 Task: Find a hotel in Aïn El Hadjel, Algeria for 6 guests from 6th to 15th September with a price range of ₹8000 to ₹12000, 6 bedrooms, 6 beds, 6 bathrooms, Wifi, Free parking, TV, and Self check-in.
Action: Mouse moved to (335, 150)
Screenshot: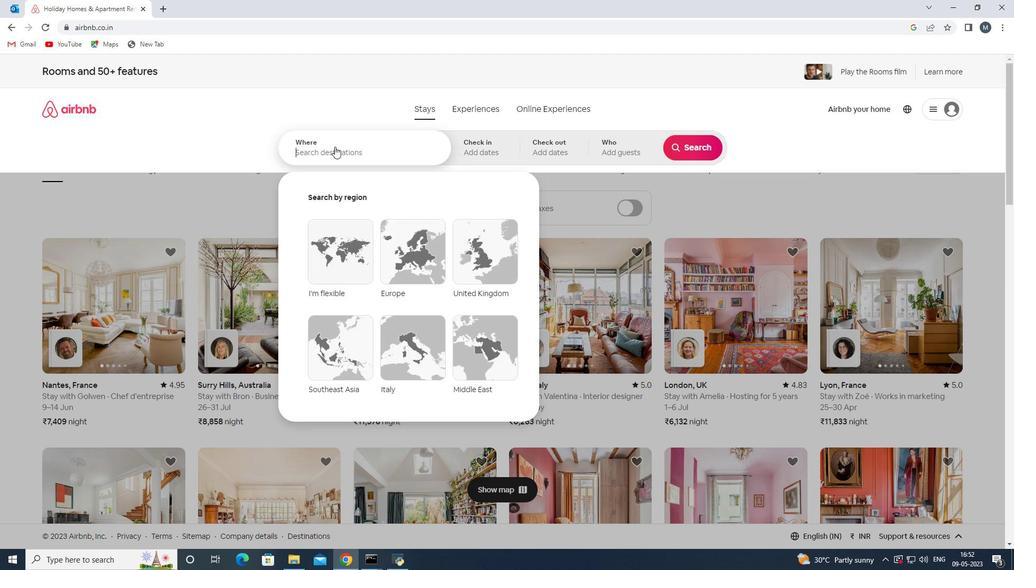 
Action: Mouse pressed left at (335, 150)
Screenshot: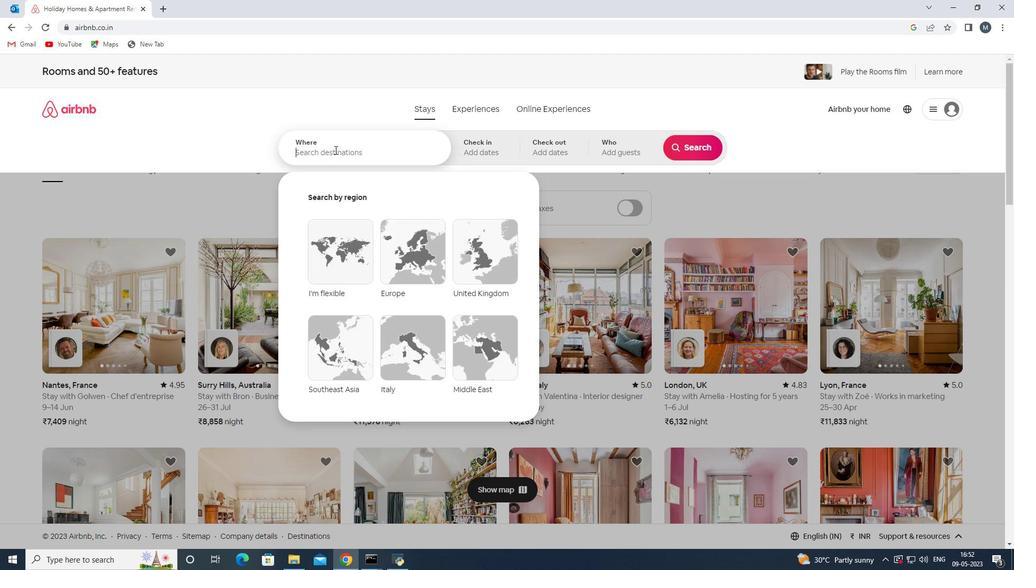 
Action: Mouse moved to (335, 149)
Screenshot: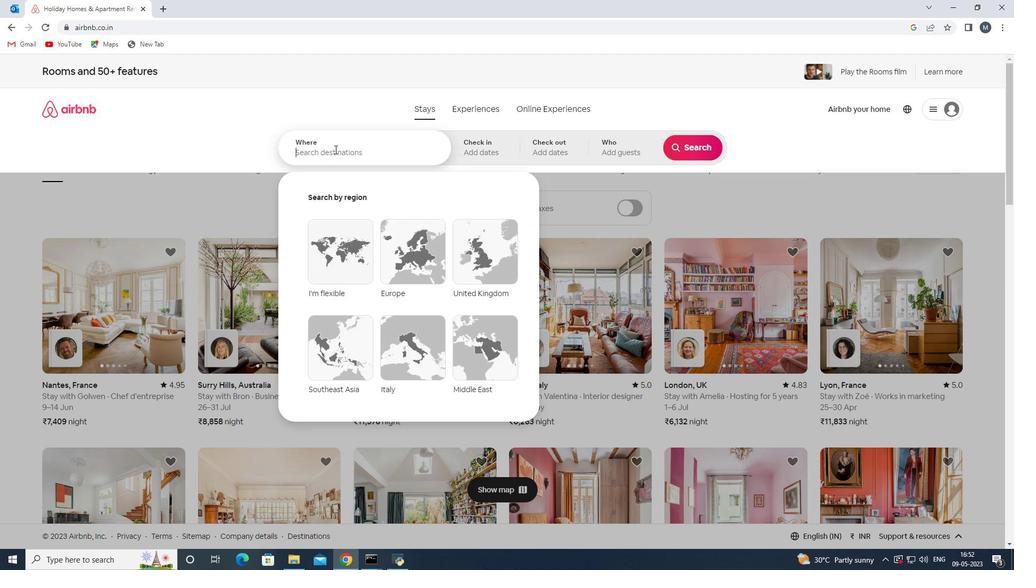 
Action: Key pressed <Key.shift>Ain<Key.space>el<Key.space><Key.shift><Key.shift><Key.shift><Key.shift><Key.shift><Key.shift>Hadjel,<Key.shift><Key.shift><Key.shift><Key.shift><Key.shift><Key.shift><Key.shift><Key.shift>Ak<Key.backspace>lgeria
Screenshot: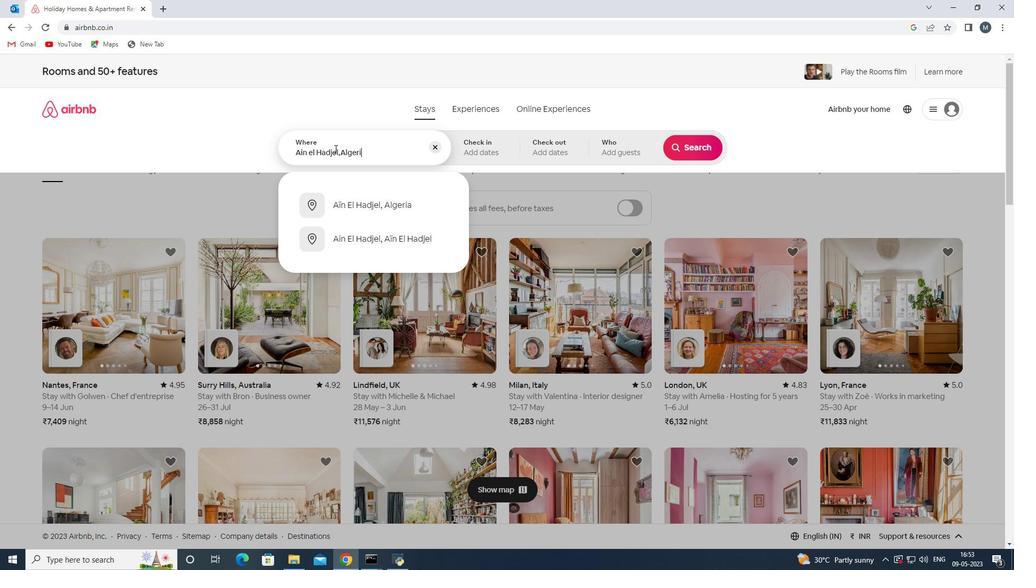 
Action: Mouse moved to (418, 208)
Screenshot: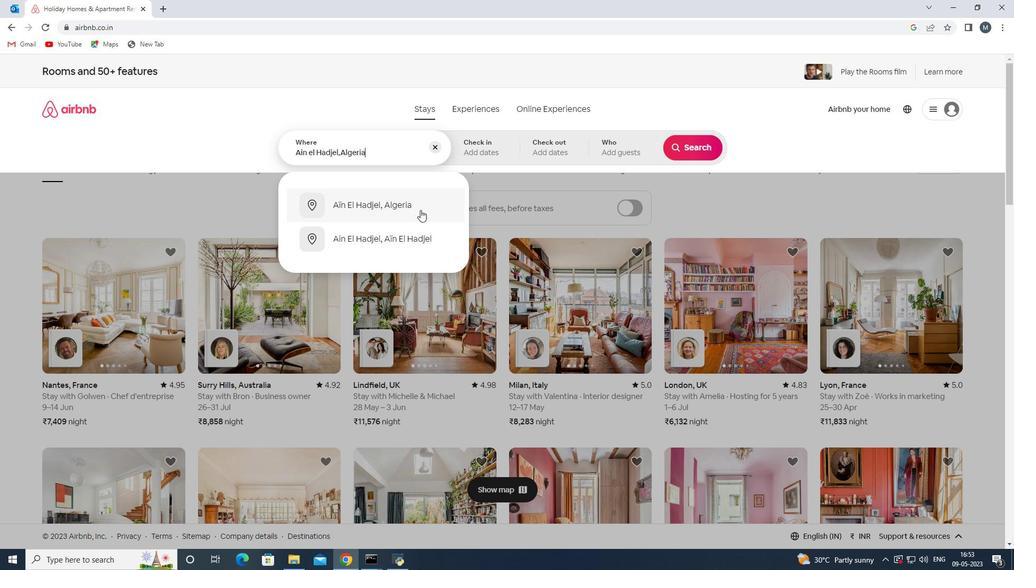 
Action: Mouse pressed left at (418, 208)
Screenshot: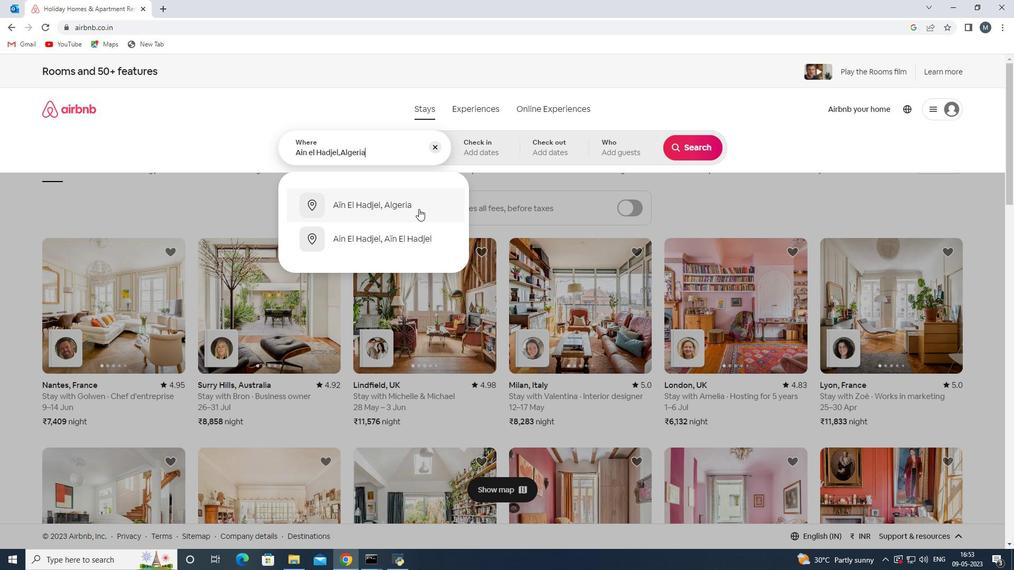 
Action: Mouse moved to (686, 233)
Screenshot: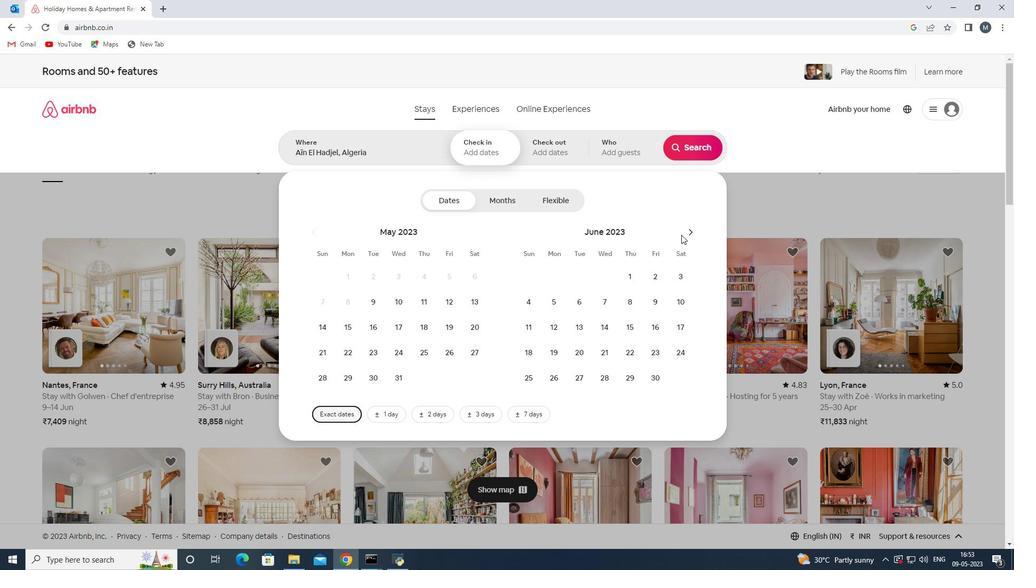 
Action: Mouse pressed left at (686, 233)
Screenshot: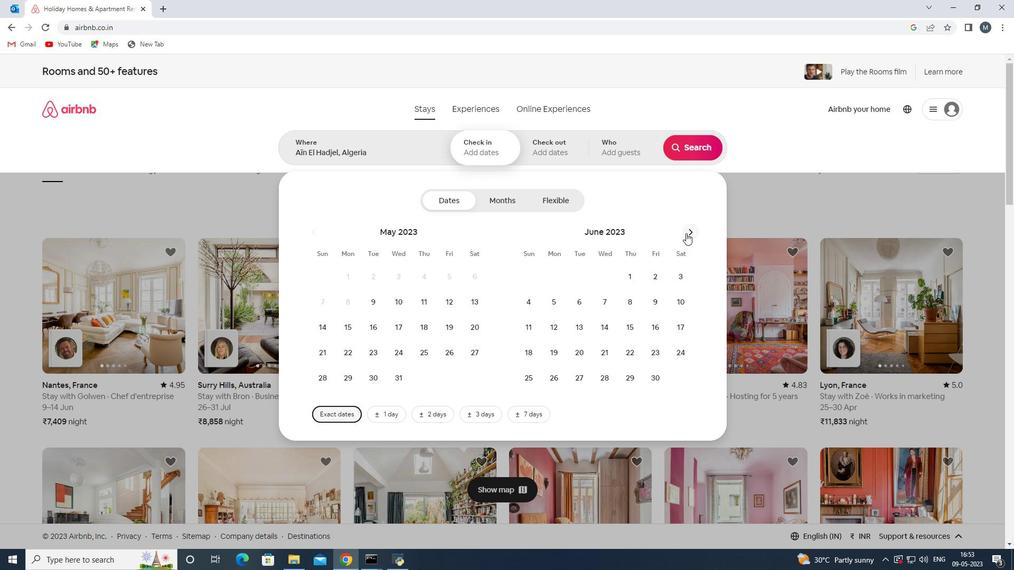
Action: Mouse pressed left at (686, 233)
Screenshot: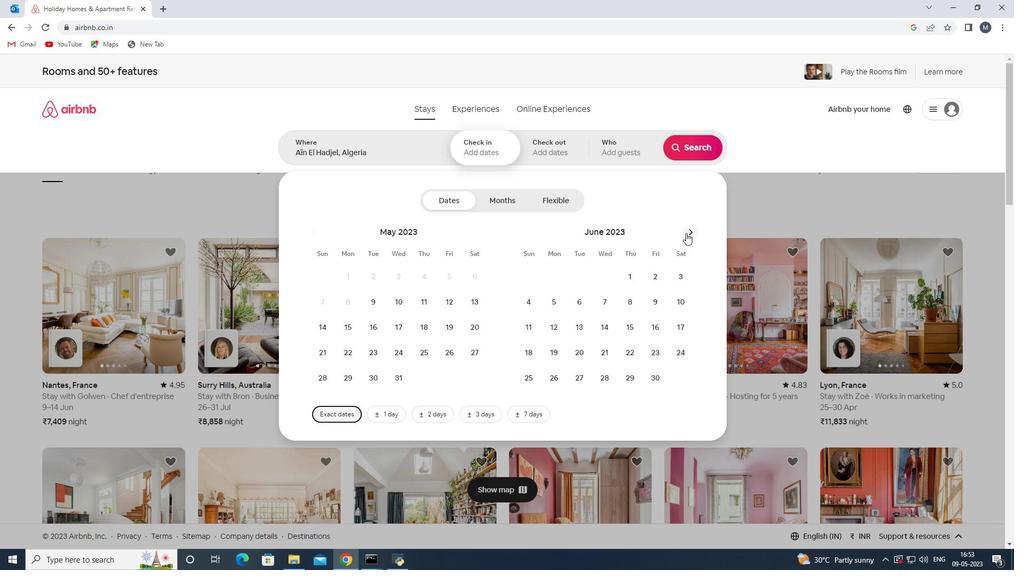 
Action: Mouse moved to (686, 234)
Screenshot: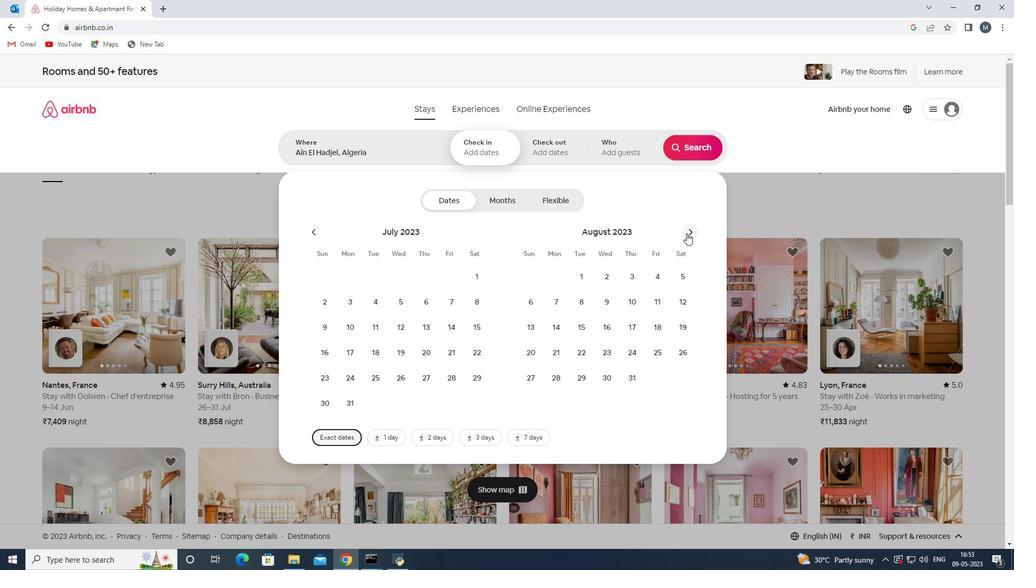 
Action: Mouse pressed left at (686, 234)
Screenshot: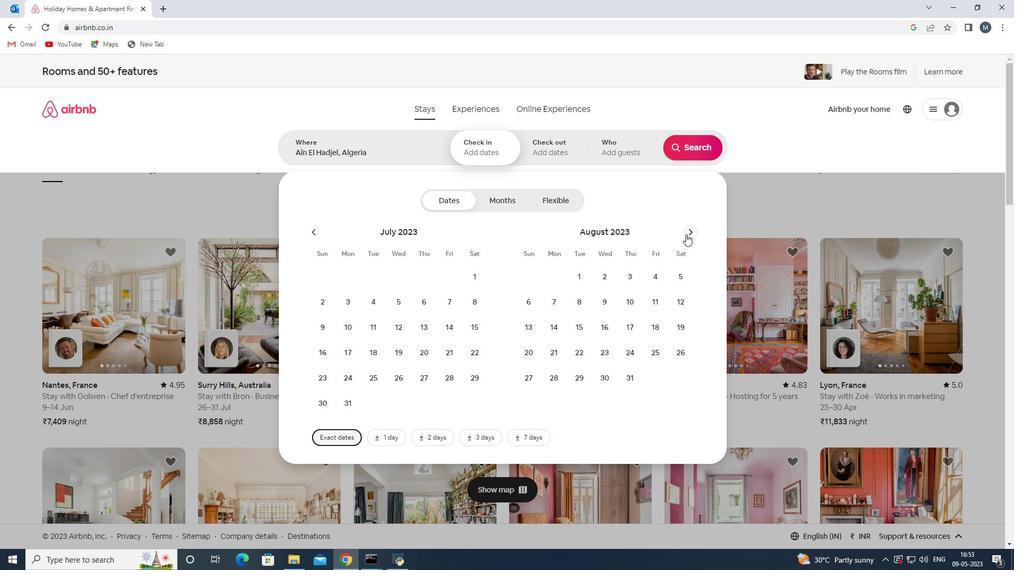 
Action: Mouse moved to (603, 305)
Screenshot: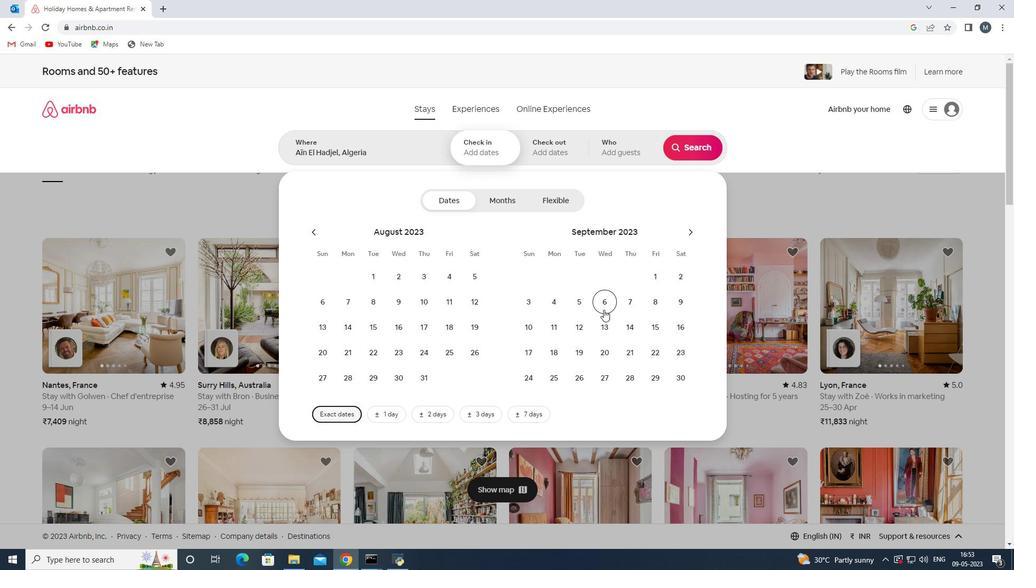 
Action: Mouse pressed left at (603, 305)
Screenshot: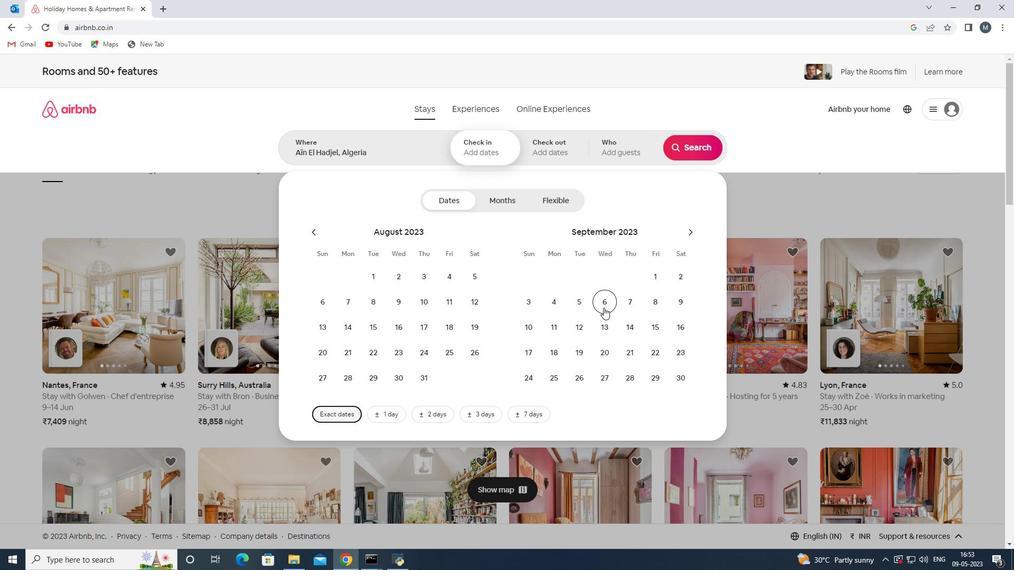 
Action: Mouse moved to (650, 332)
Screenshot: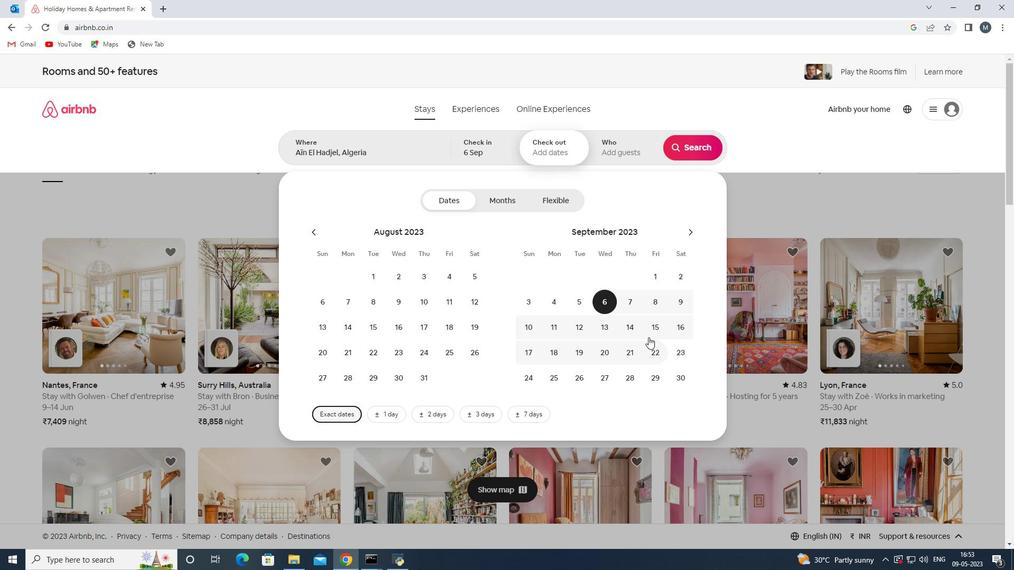 
Action: Mouse pressed left at (650, 332)
Screenshot: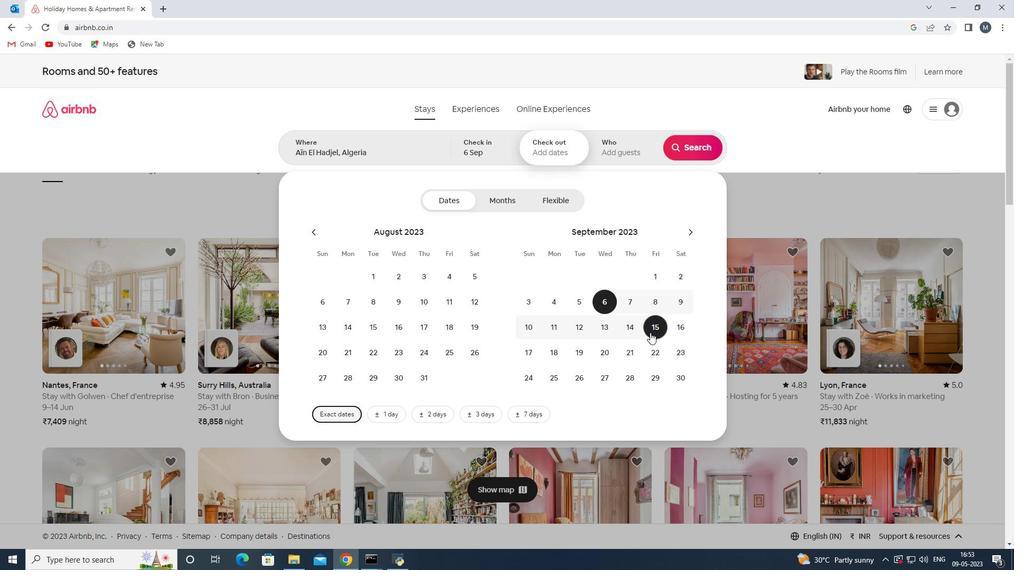 
Action: Mouse moved to (621, 153)
Screenshot: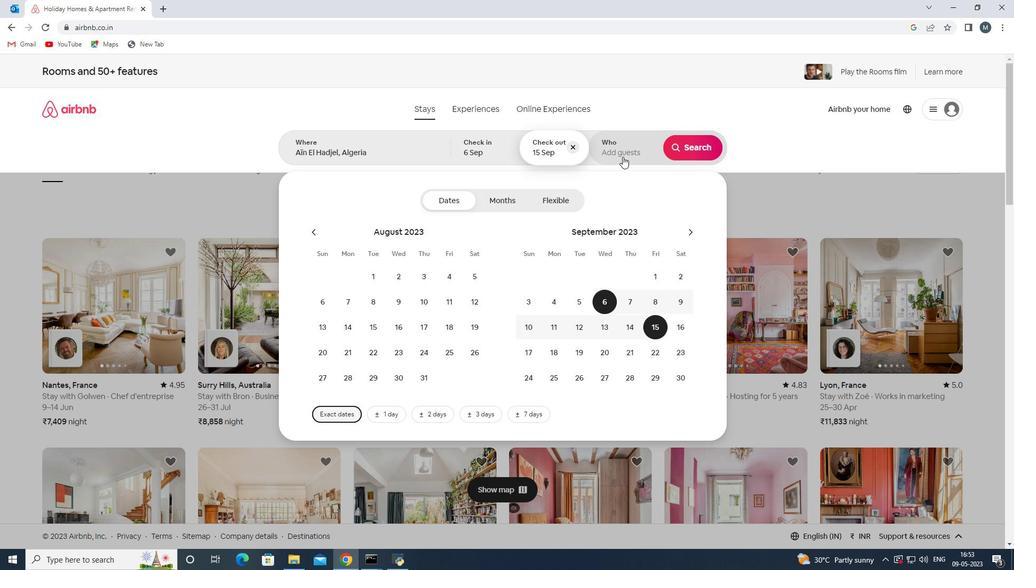 
Action: Mouse pressed left at (621, 153)
Screenshot: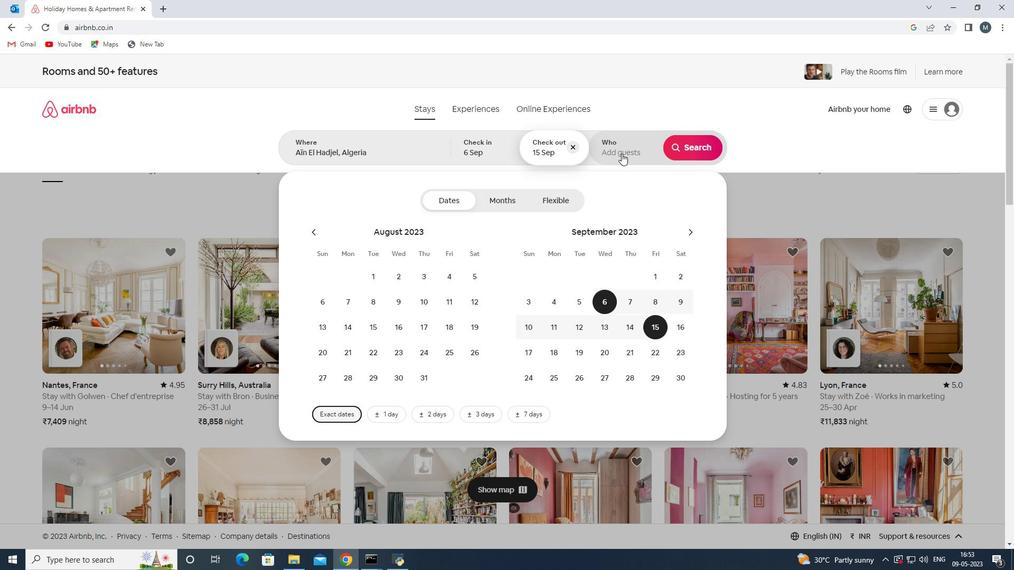 
Action: Mouse moved to (693, 206)
Screenshot: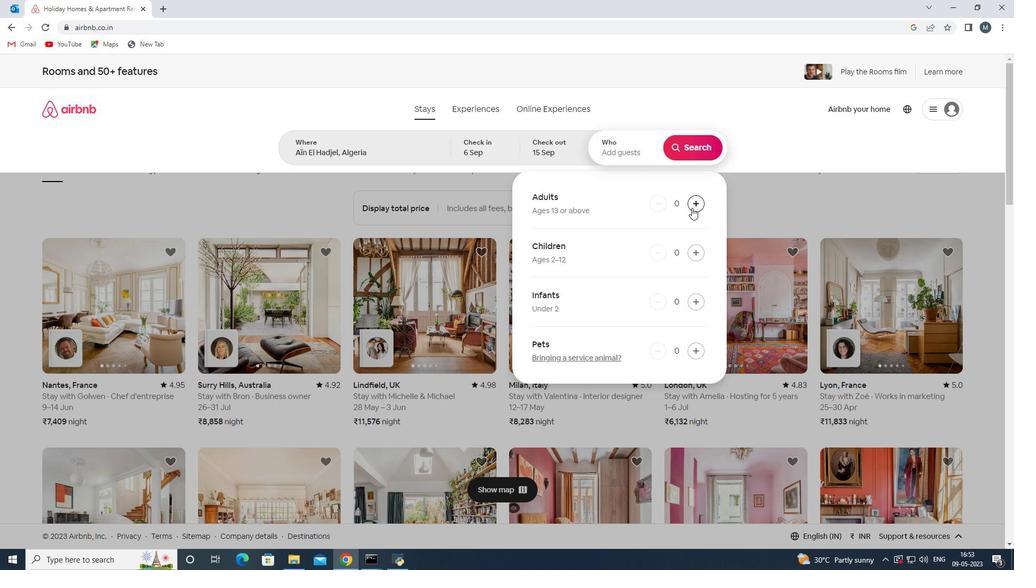 
Action: Mouse pressed left at (693, 206)
Screenshot: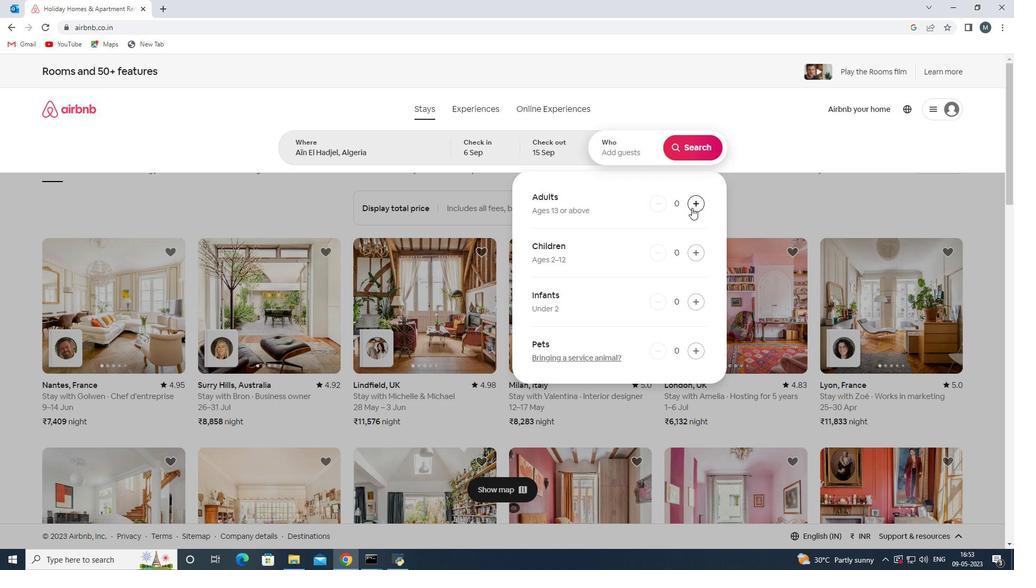 
Action: Mouse pressed left at (693, 206)
Screenshot: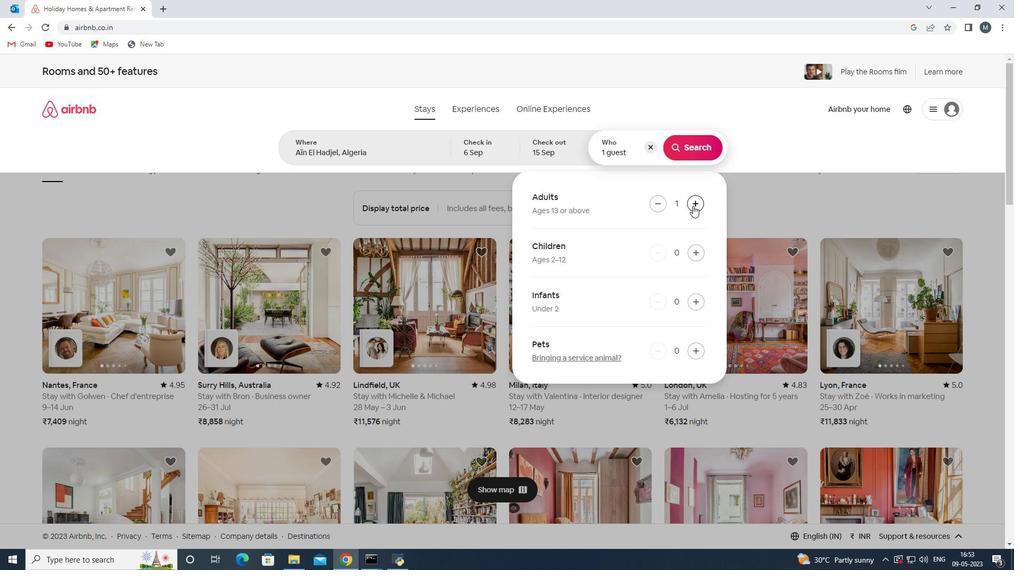 
Action: Mouse pressed left at (693, 206)
Screenshot: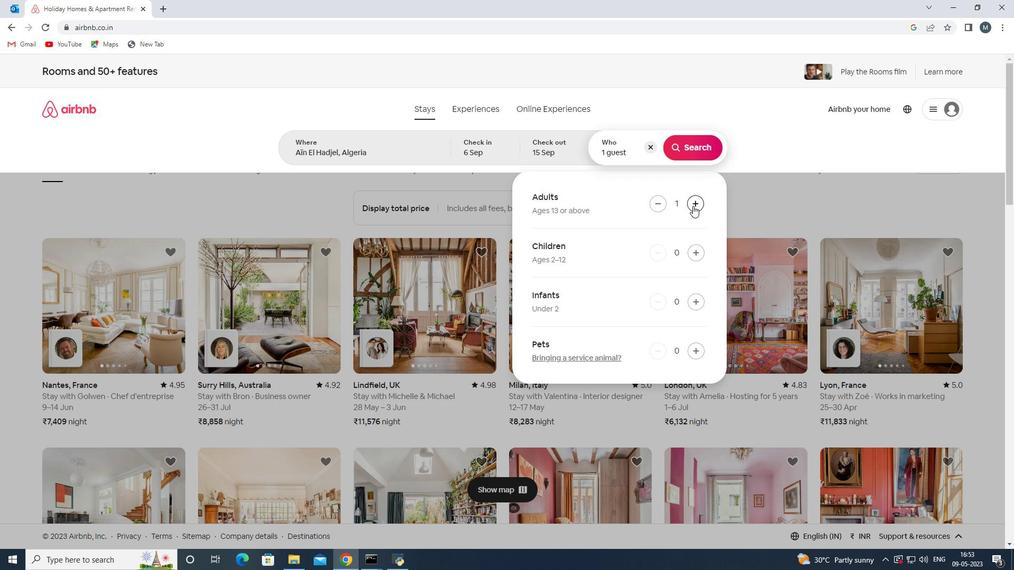 
Action: Mouse pressed left at (693, 206)
Screenshot: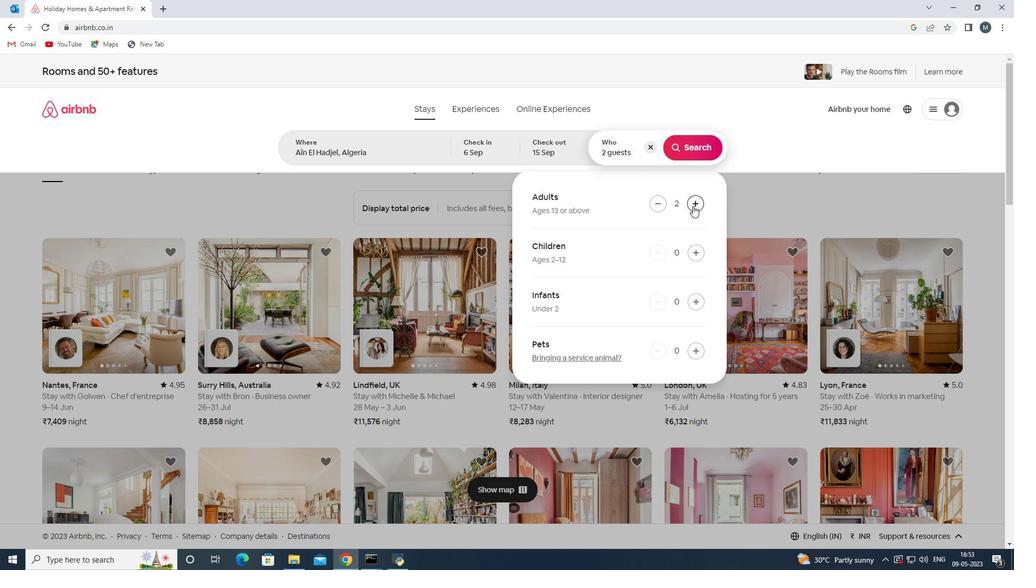 
Action: Mouse pressed left at (693, 206)
Screenshot: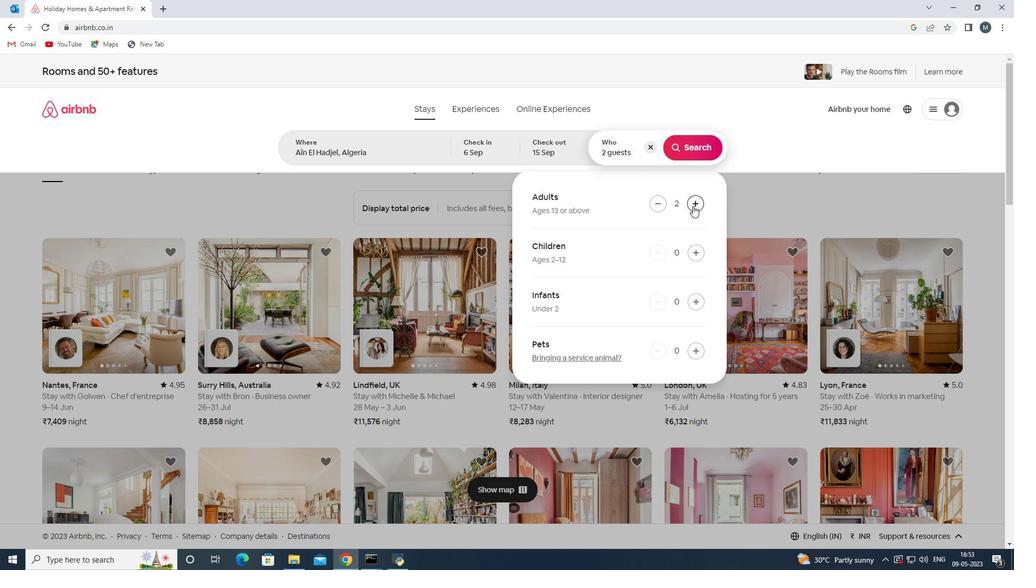 
Action: Mouse moved to (693, 206)
Screenshot: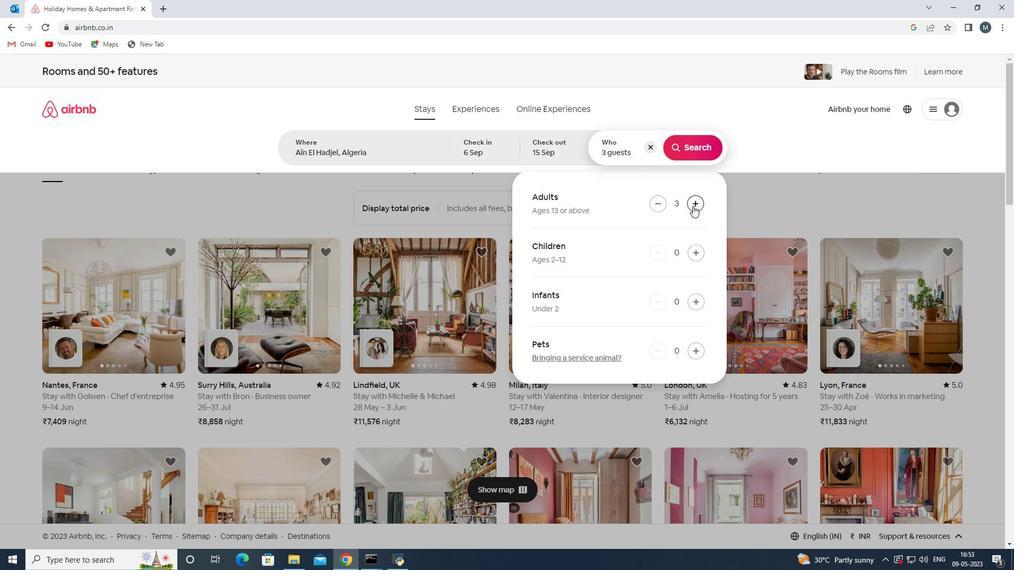 
Action: Mouse pressed left at (693, 206)
Screenshot: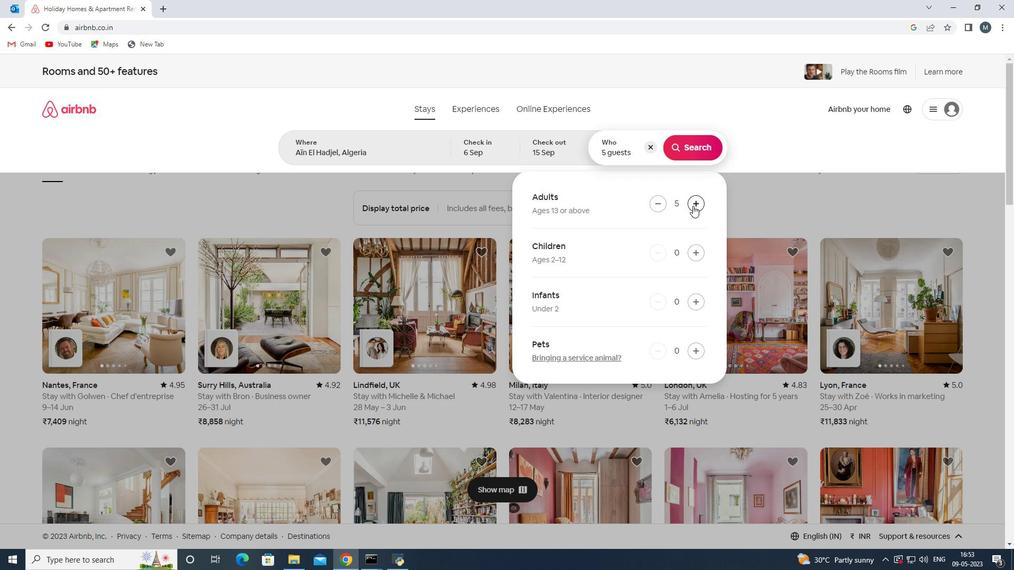 
Action: Mouse moved to (692, 150)
Screenshot: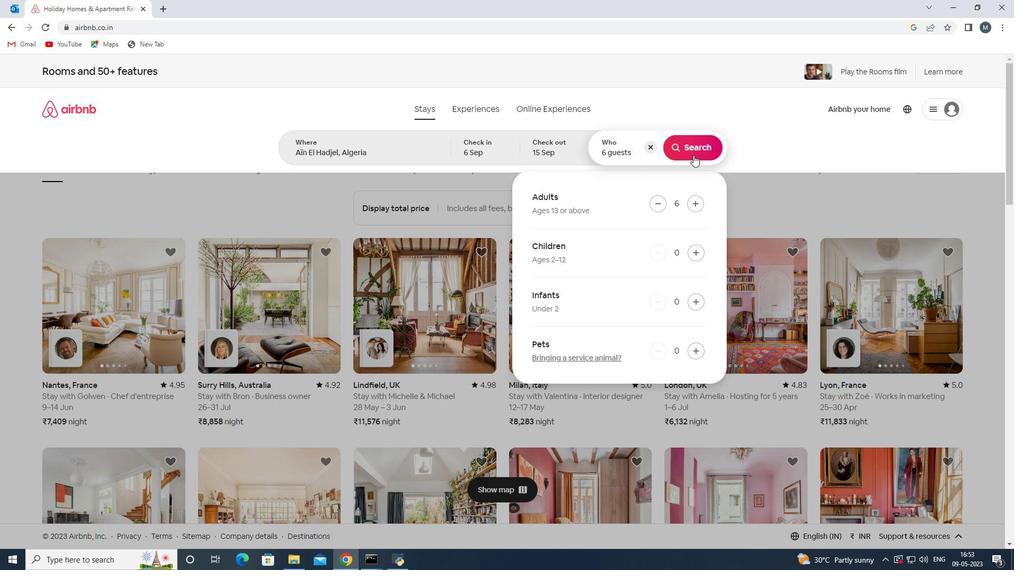 
Action: Mouse pressed left at (692, 150)
Screenshot: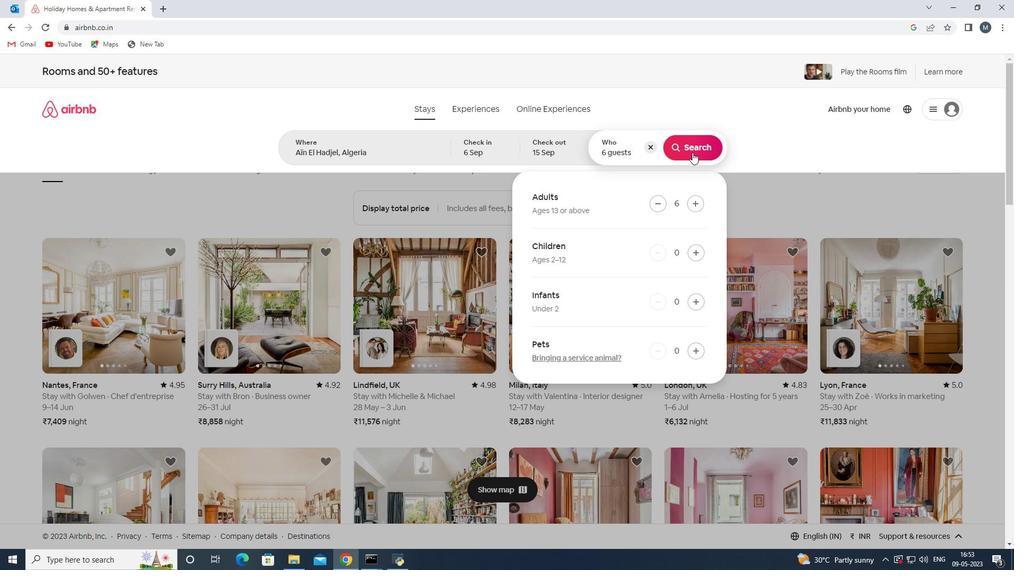 
Action: Mouse moved to (961, 122)
Screenshot: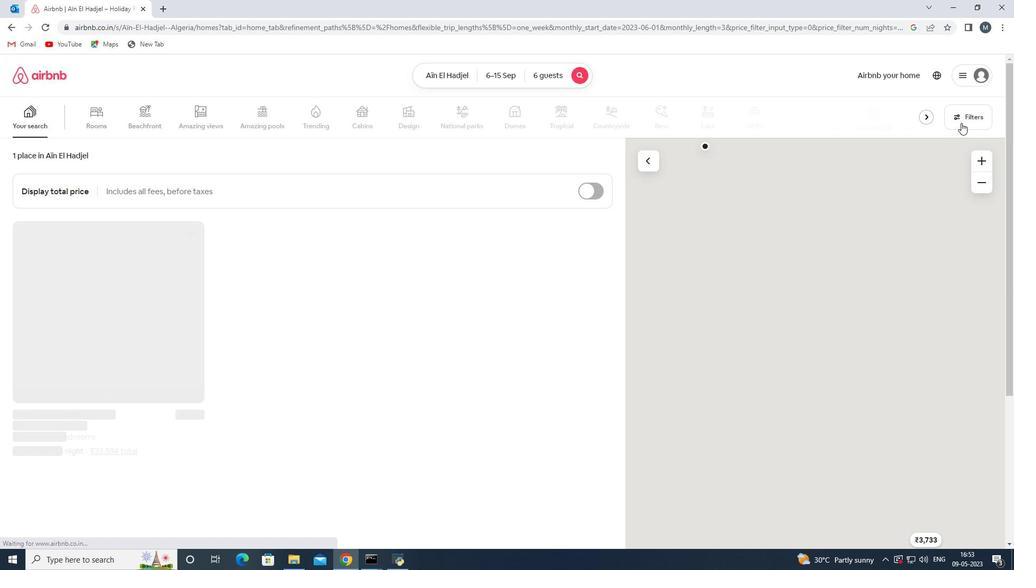 
Action: Mouse pressed left at (961, 122)
Screenshot: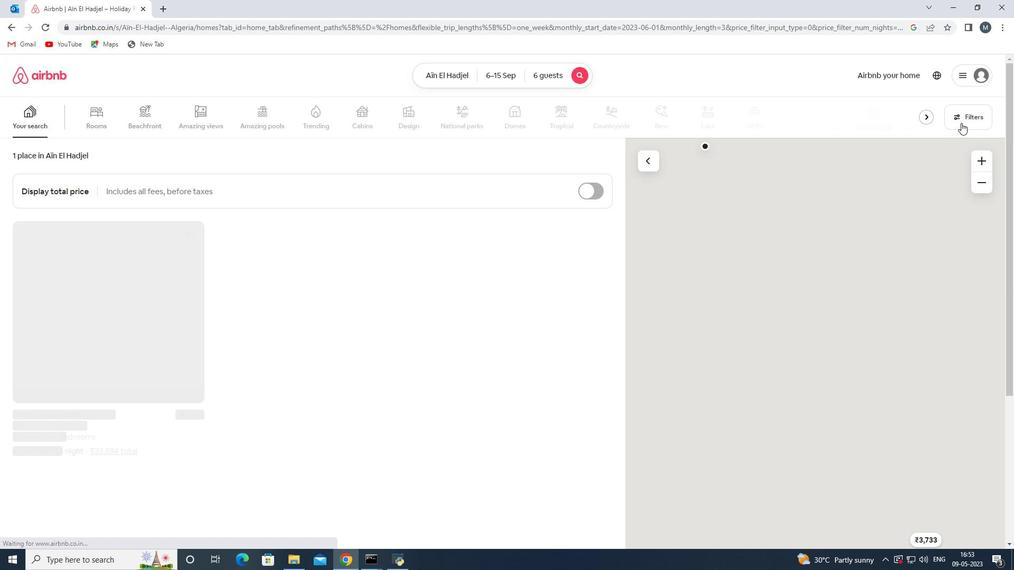 
Action: Mouse moved to (376, 376)
Screenshot: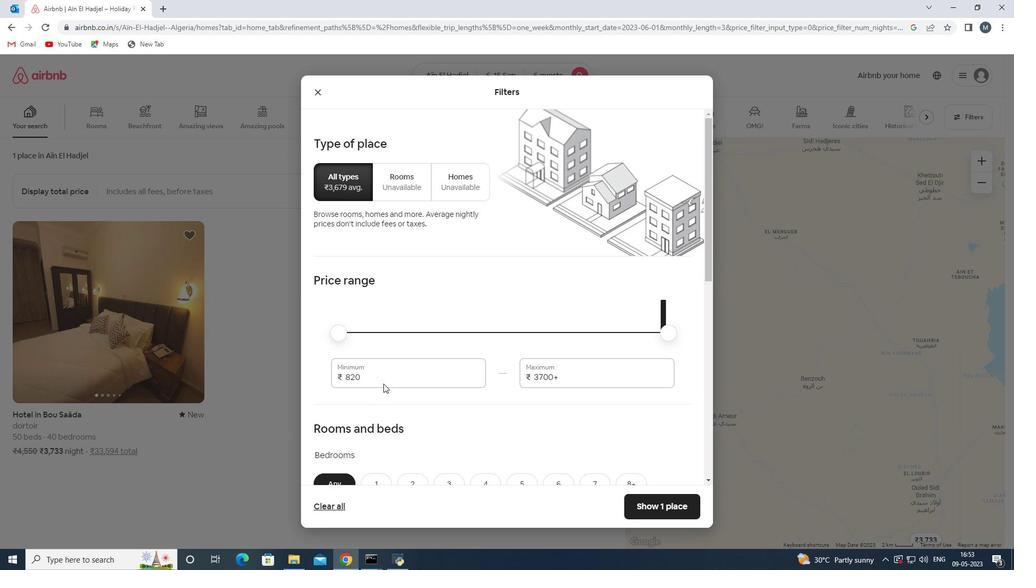 
Action: Mouse pressed left at (376, 376)
Screenshot: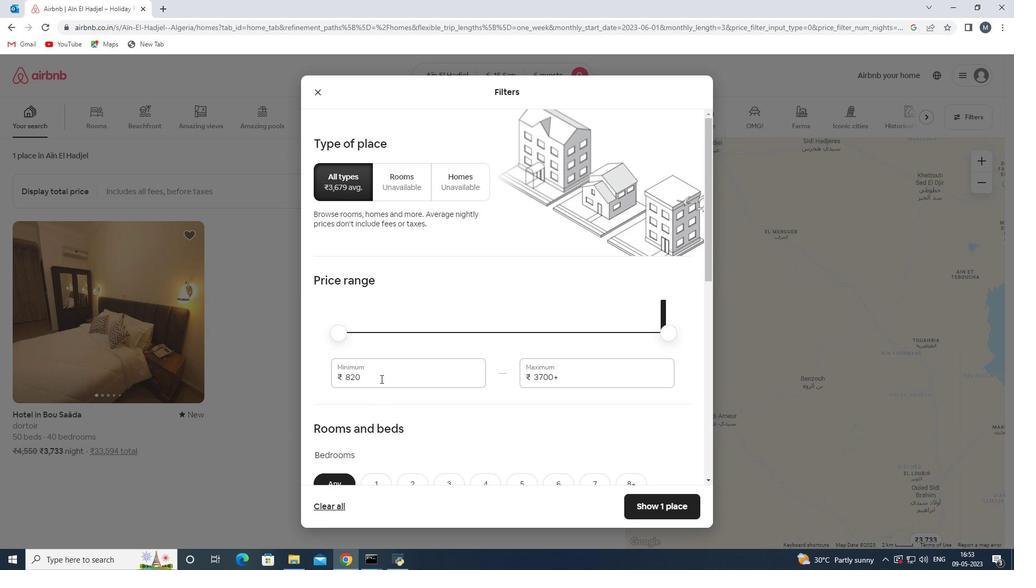 
Action: Mouse moved to (372, 376)
Screenshot: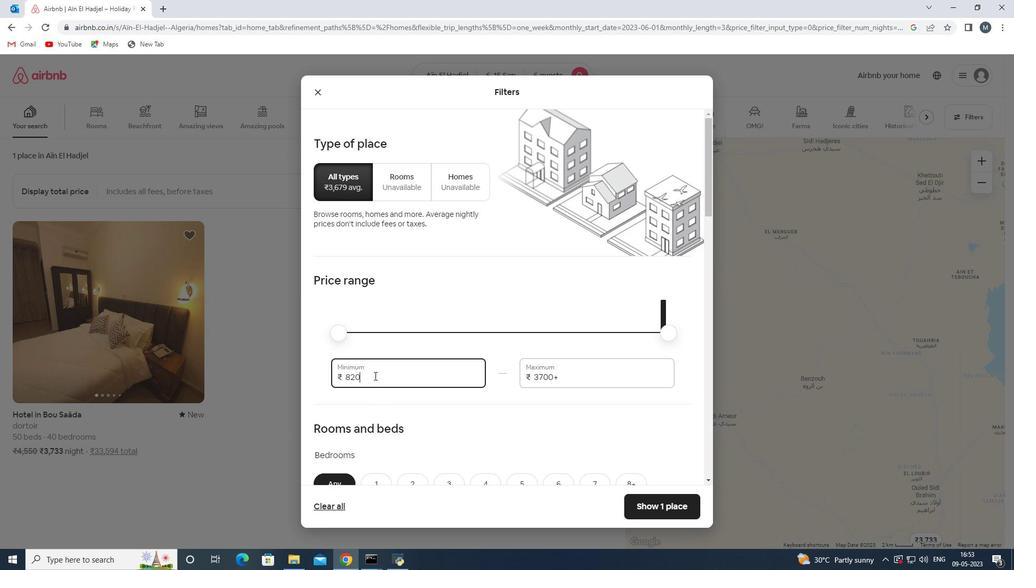 
Action: Key pressed <Key.backspace><Key.backspace>000
Screenshot: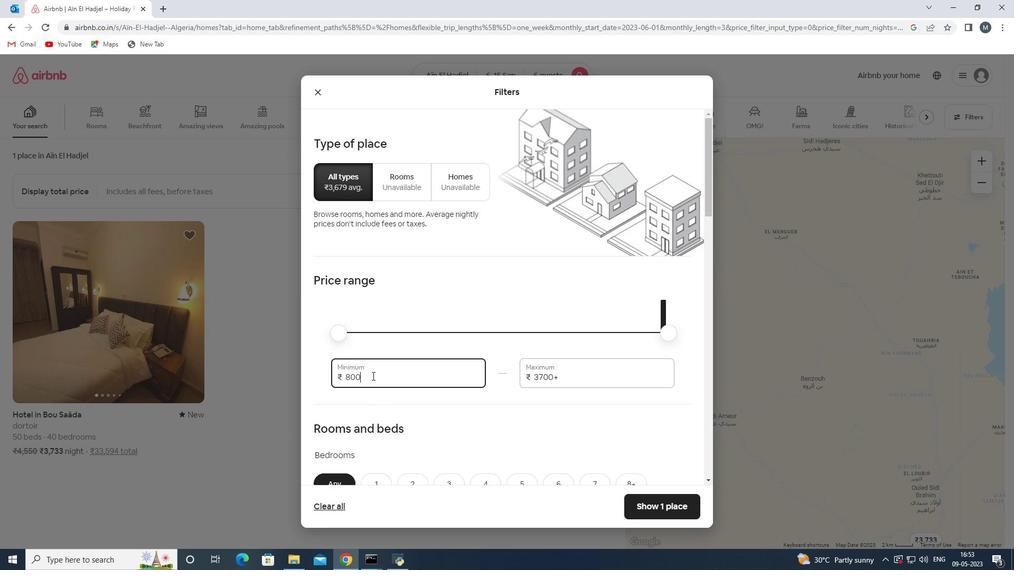 
Action: Mouse moved to (572, 374)
Screenshot: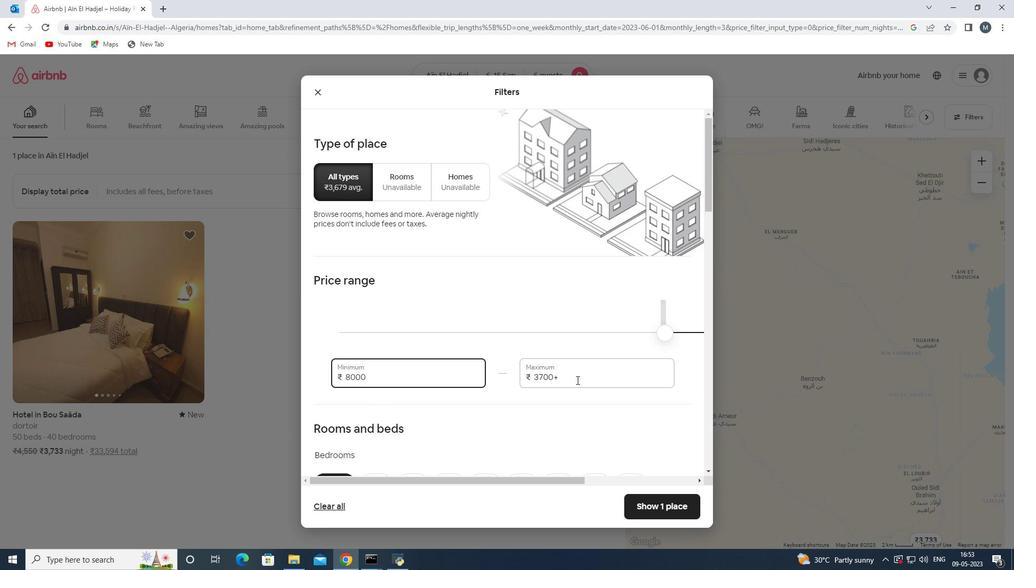 
Action: Mouse pressed left at (572, 374)
Screenshot: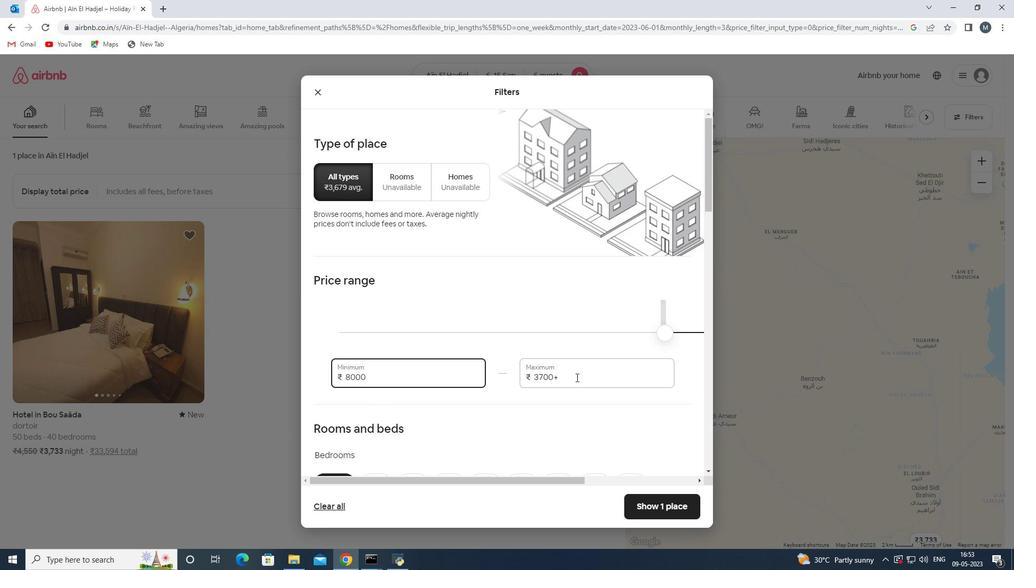 
Action: Mouse moved to (531, 378)
Screenshot: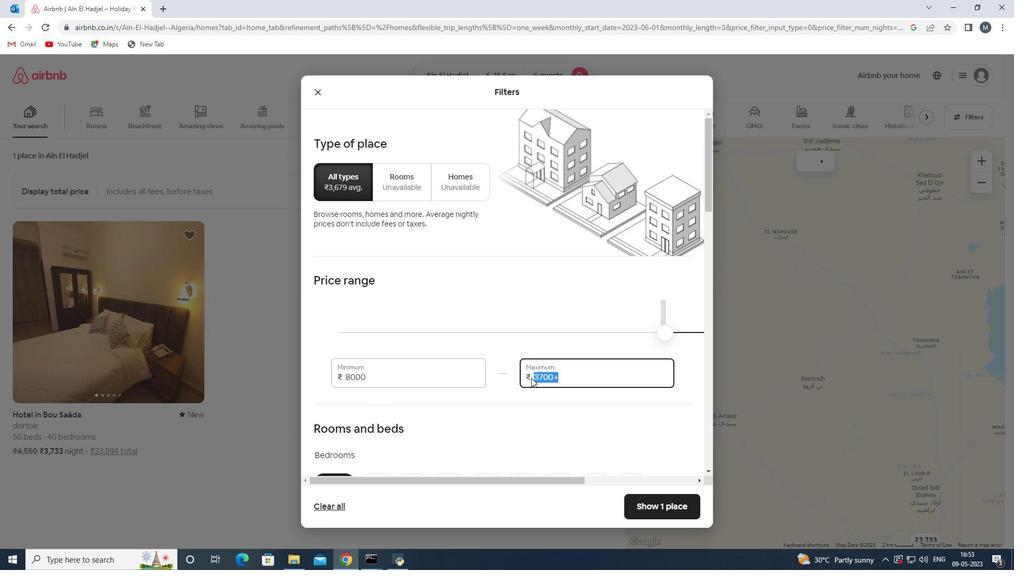 
Action: Key pressed 12000
Screenshot: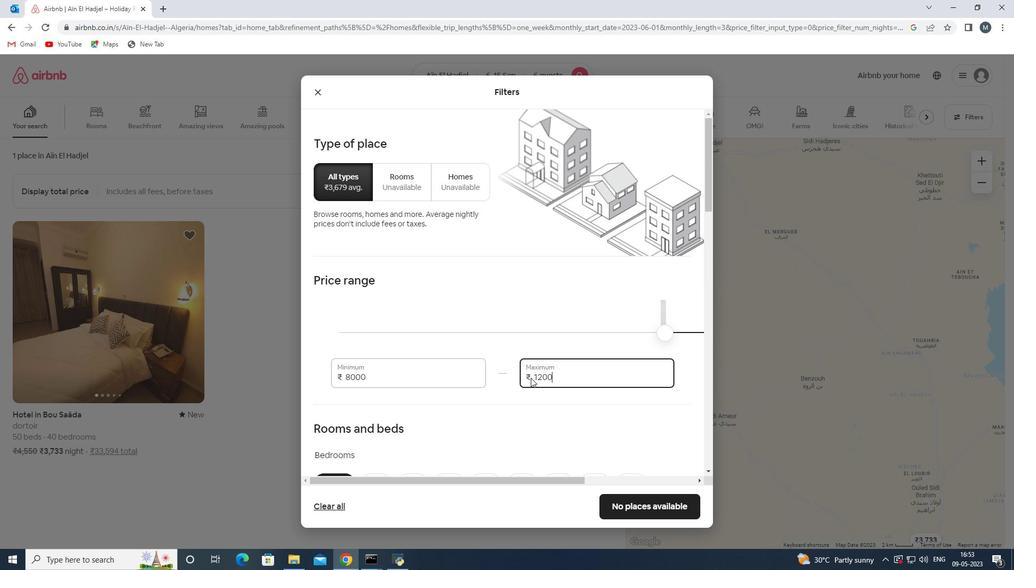 
Action: Mouse moved to (517, 343)
Screenshot: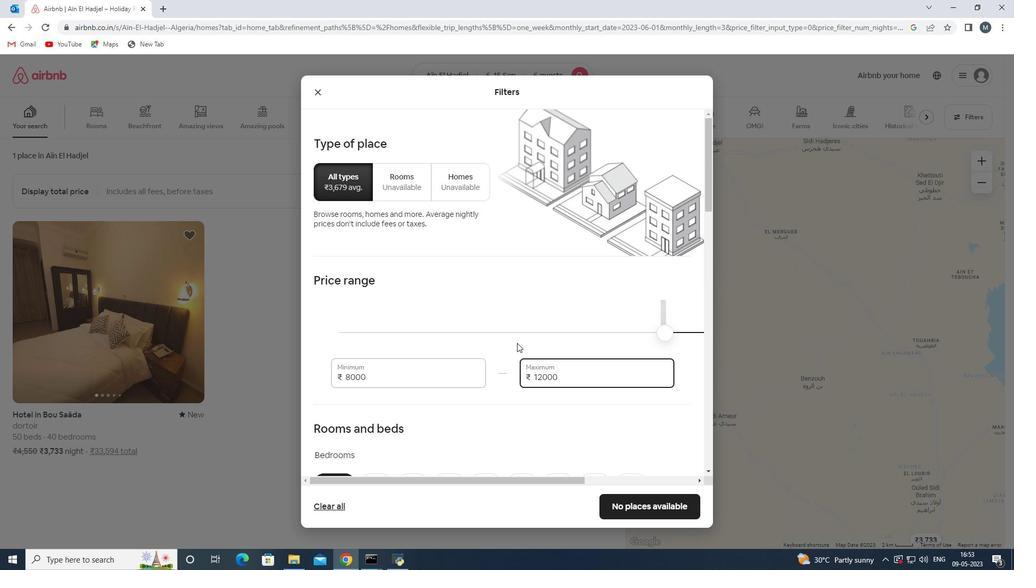 
Action: Mouse scrolled (517, 342) with delta (0, 0)
Screenshot: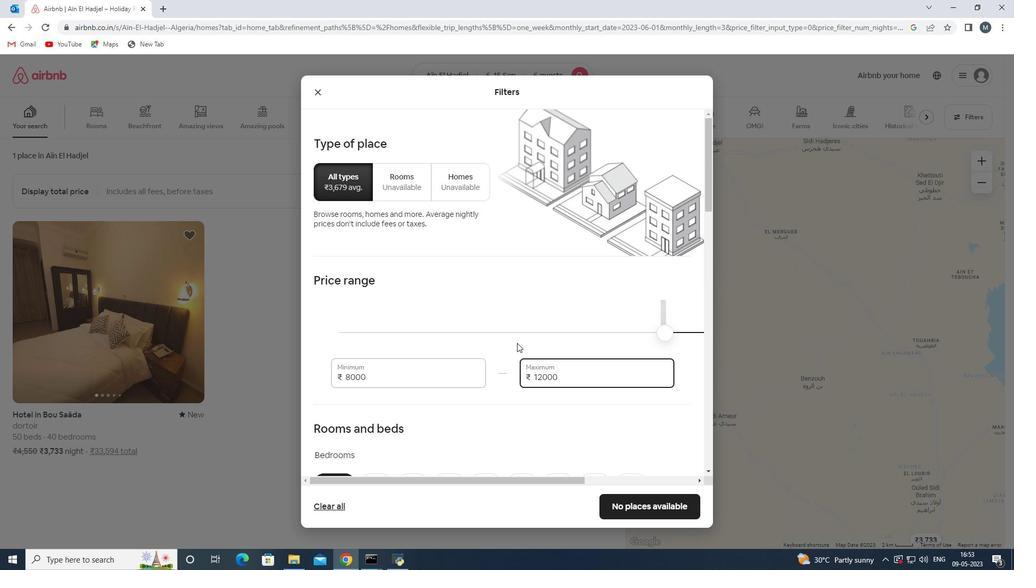 
Action: Mouse moved to (501, 342)
Screenshot: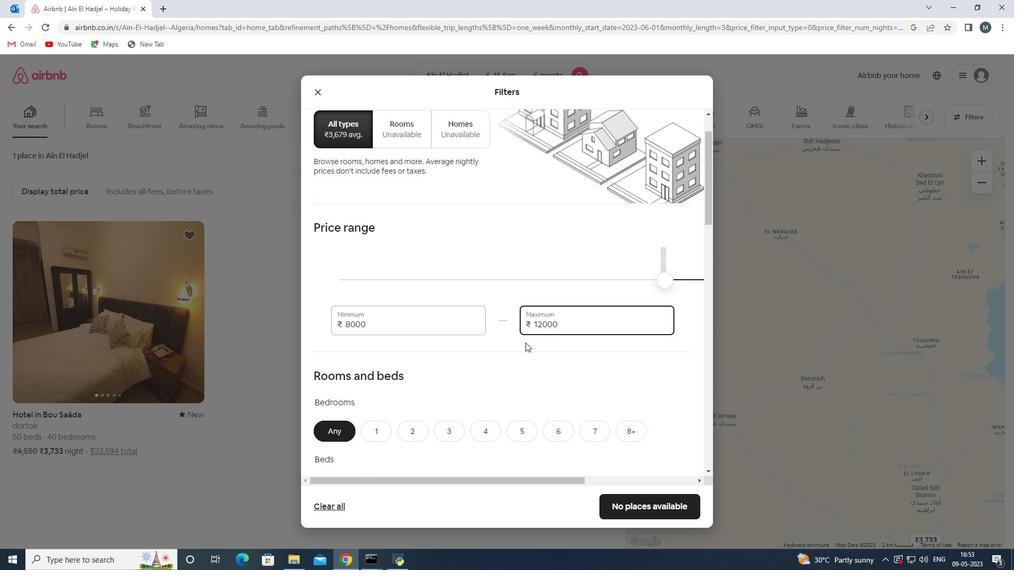 
Action: Mouse scrolled (501, 341) with delta (0, 0)
Screenshot: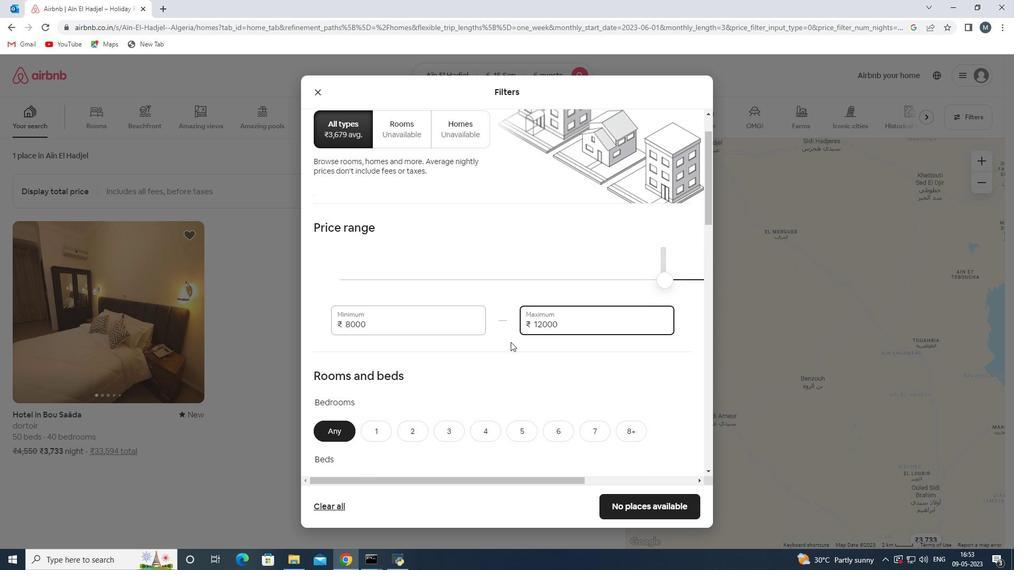 
Action: Mouse scrolled (501, 341) with delta (0, 0)
Screenshot: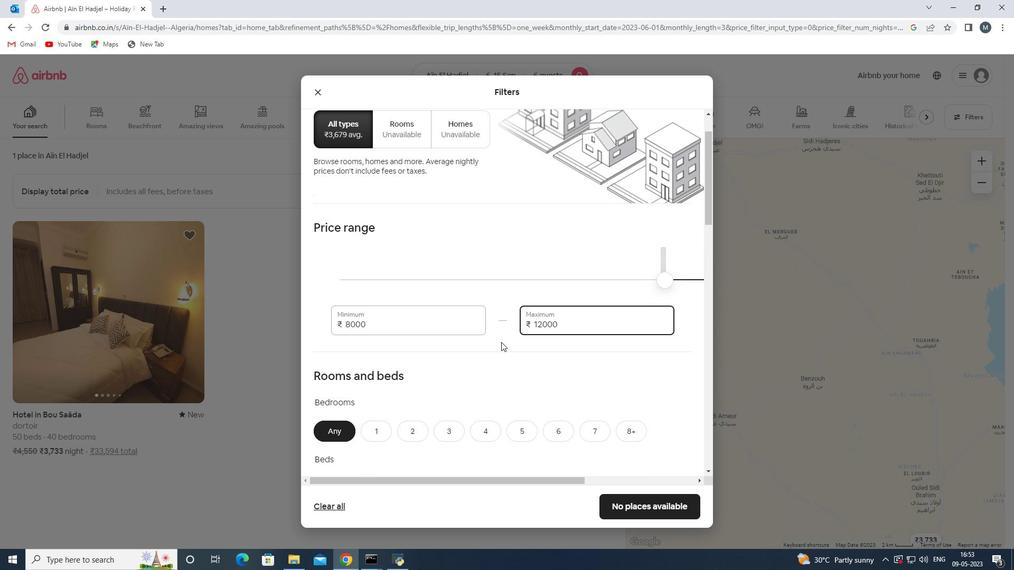 
Action: Mouse moved to (556, 330)
Screenshot: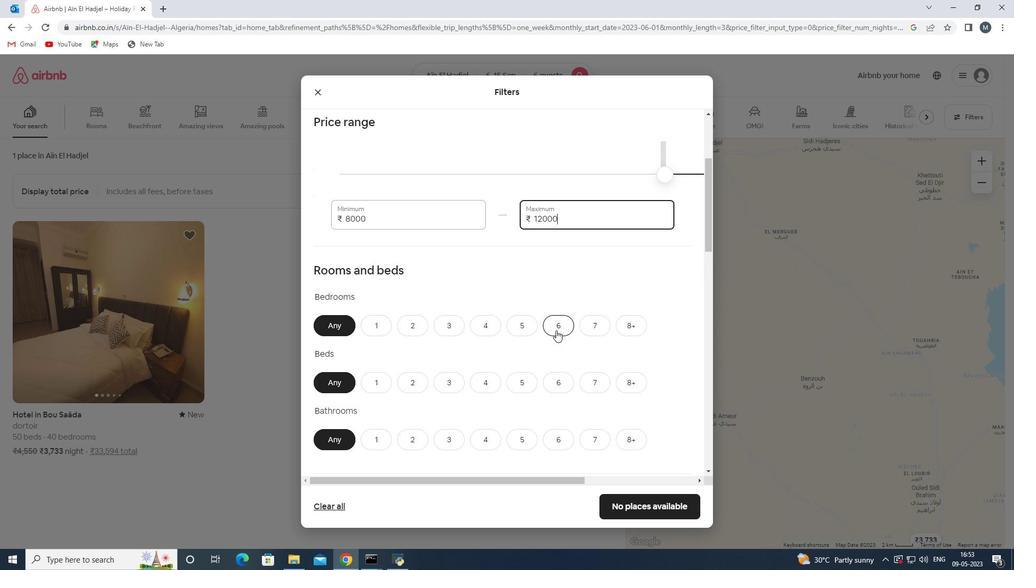 
Action: Mouse pressed left at (556, 330)
Screenshot: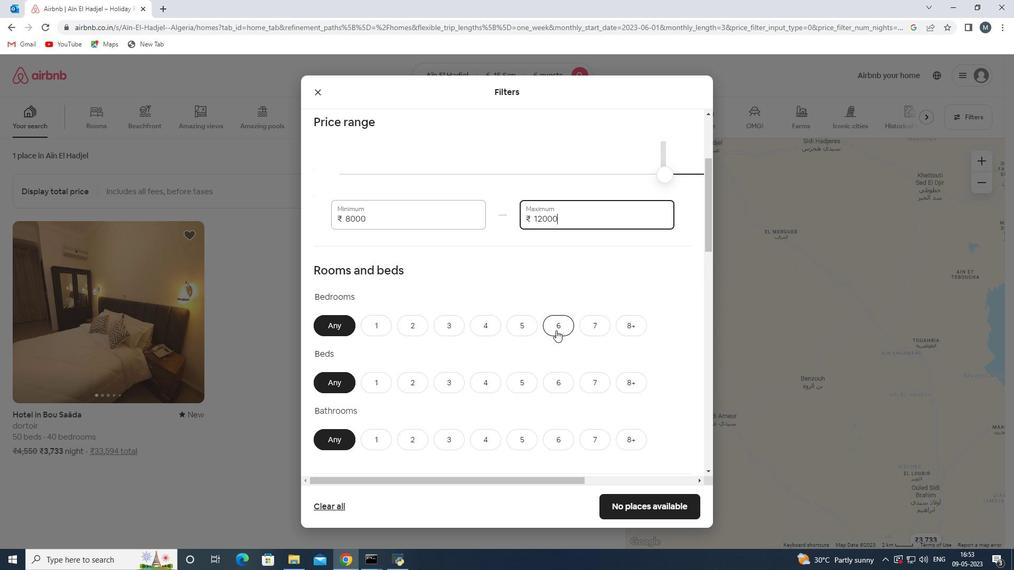 
Action: Mouse moved to (563, 385)
Screenshot: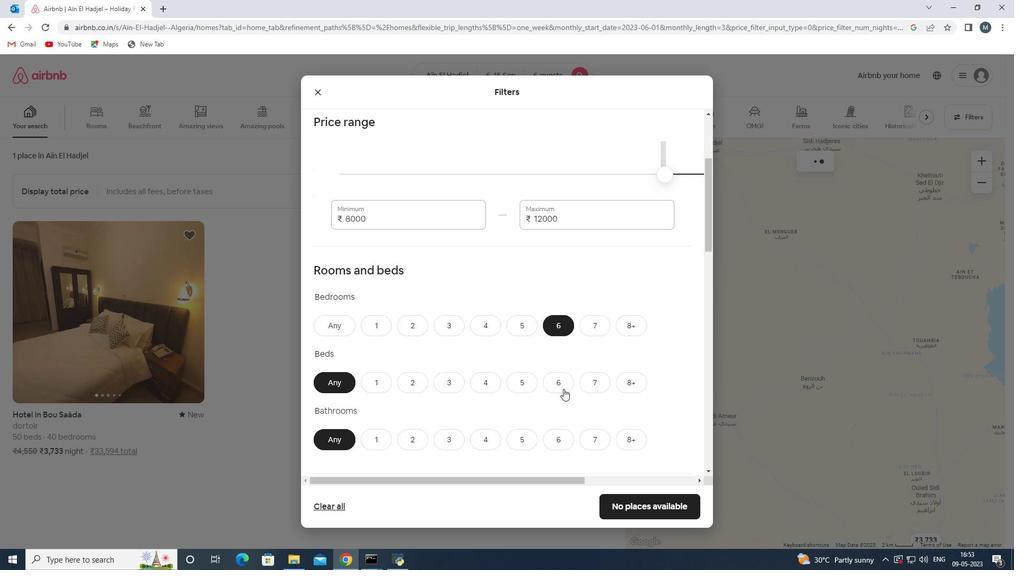 
Action: Mouse pressed left at (563, 385)
Screenshot: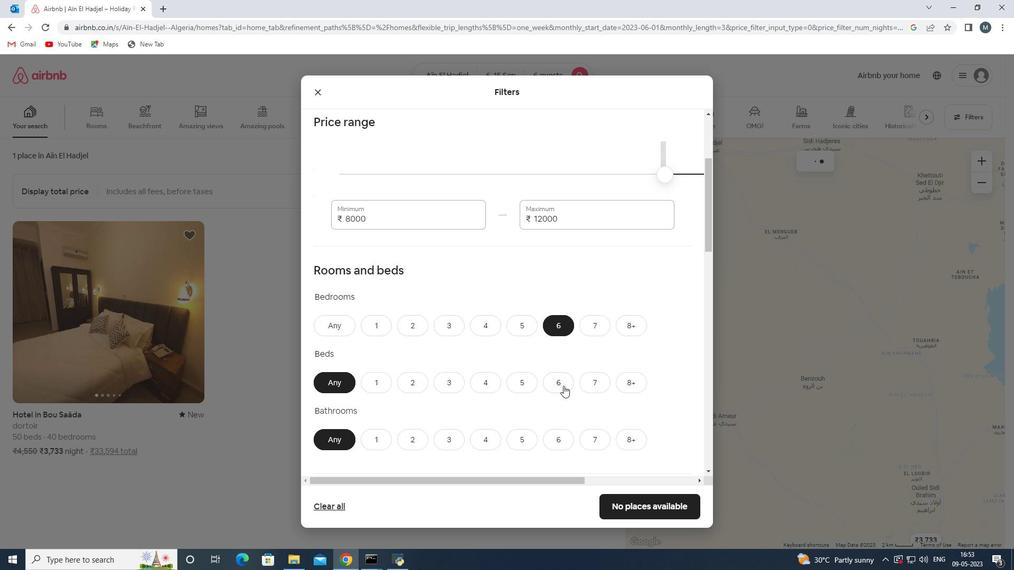 
Action: Mouse moved to (554, 437)
Screenshot: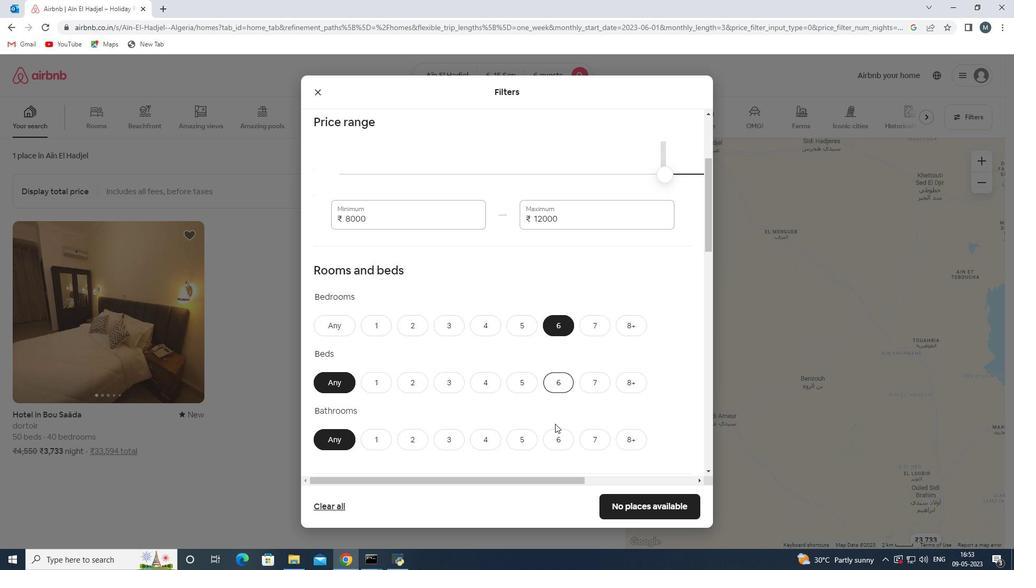 
Action: Mouse pressed left at (554, 437)
Screenshot: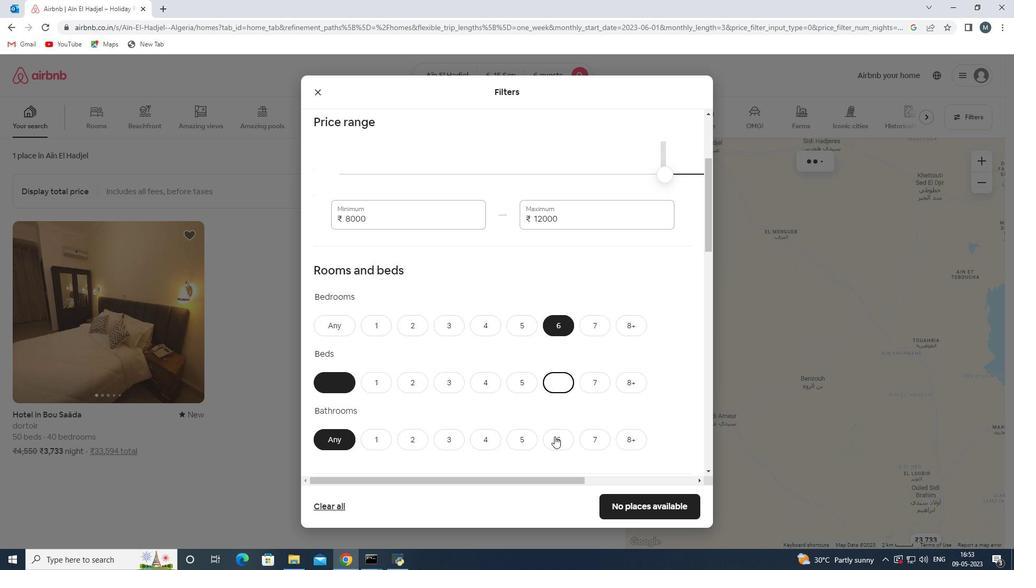 
Action: Mouse moved to (508, 382)
Screenshot: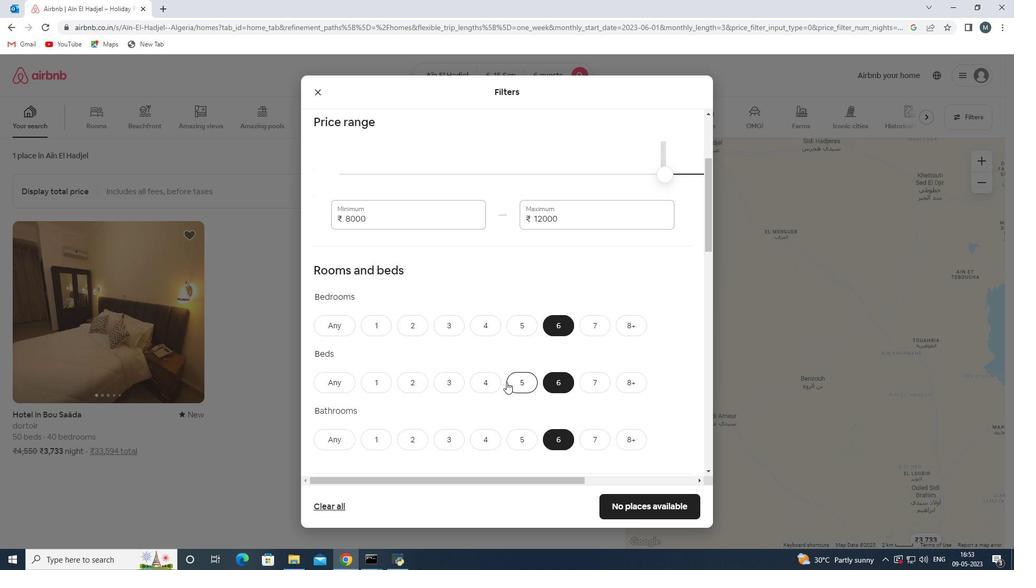 
Action: Mouse scrolled (508, 382) with delta (0, 0)
Screenshot: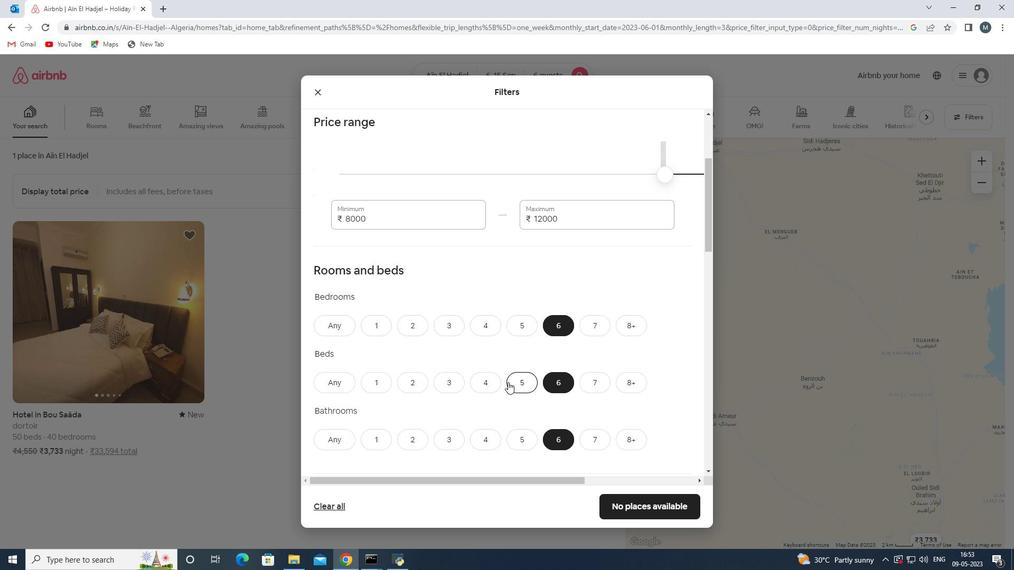 
Action: Mouse moved to (513, 381)
Screenshot: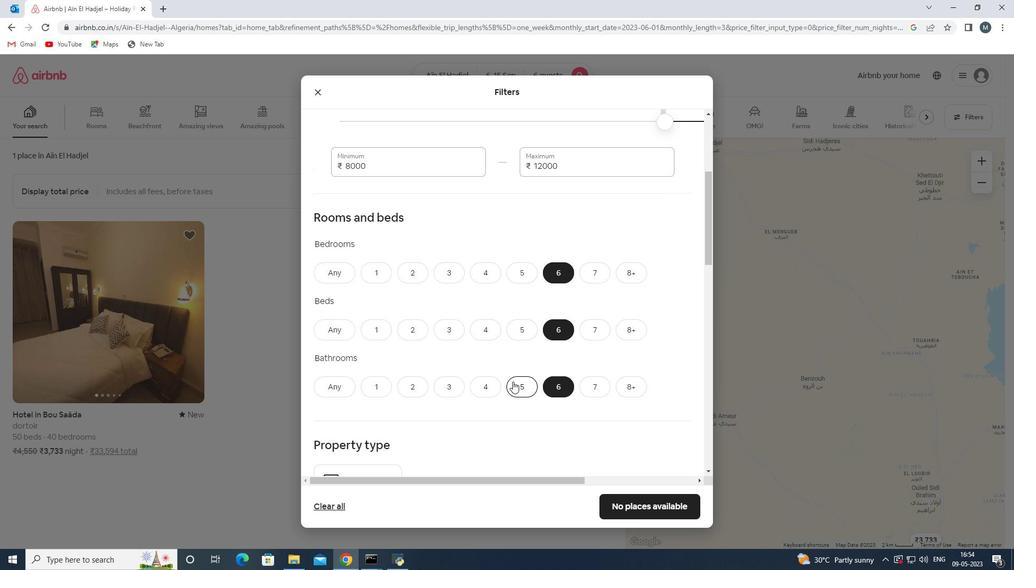 
Action: Mouse scrolled (513, 380) with delta (0, 0)
Screenshot: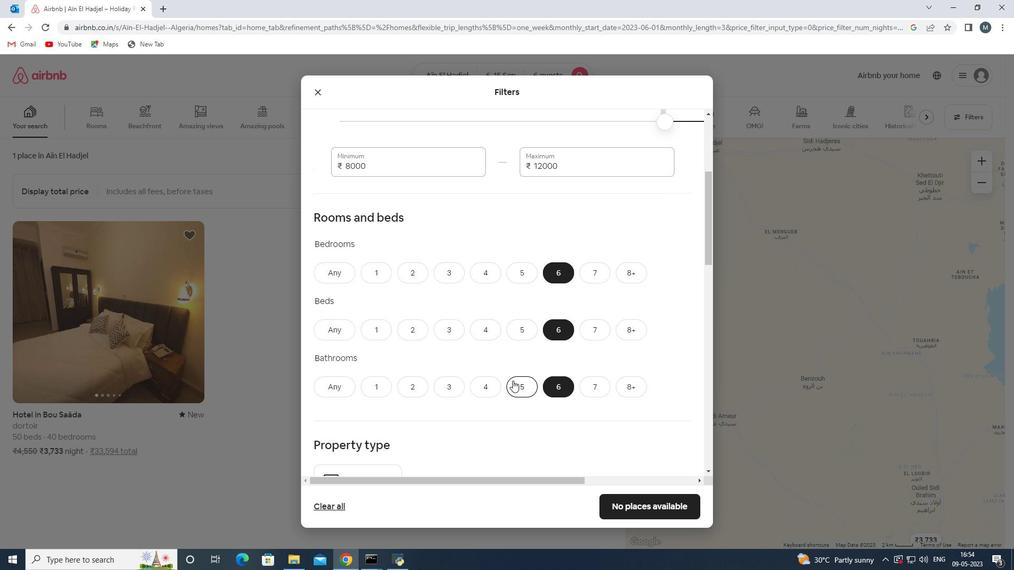 
Action: Mouse moved to (508, 381)
Screenshot: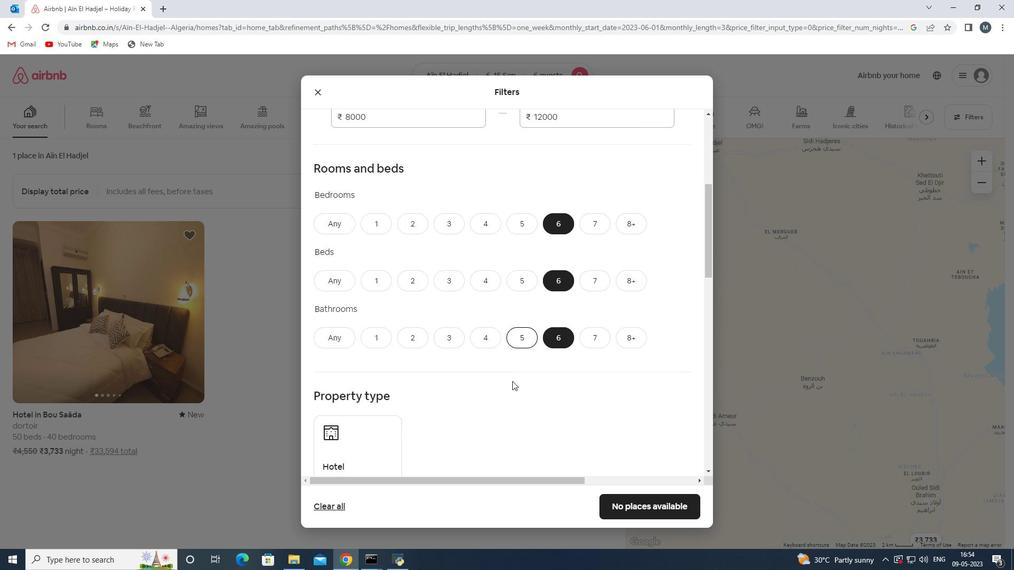 
Action: Mouse scrolled (508, 381) with delta (0, 0)
Screenshot: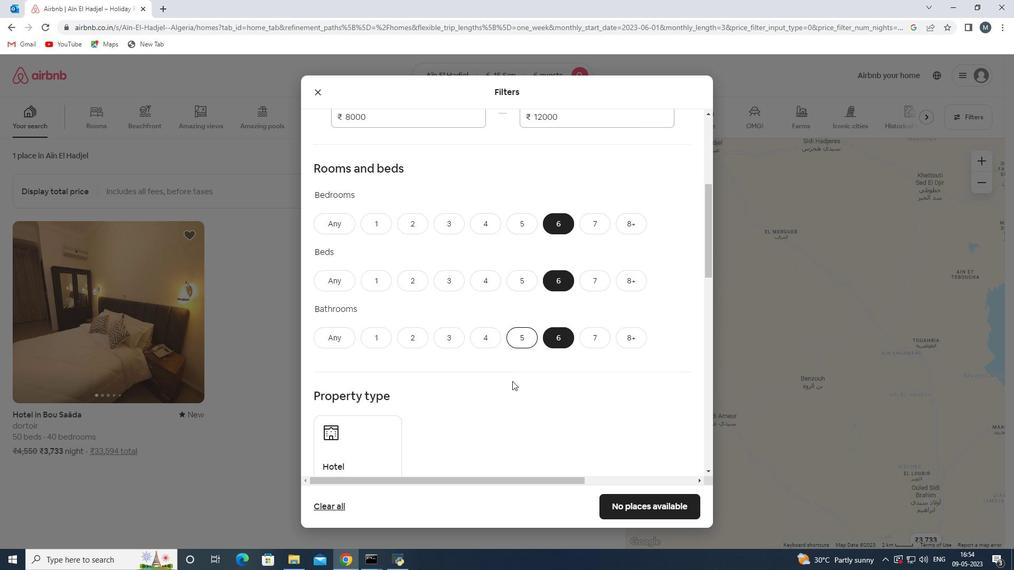 
Action: Mouse moved to (365, 383)
Screenshot: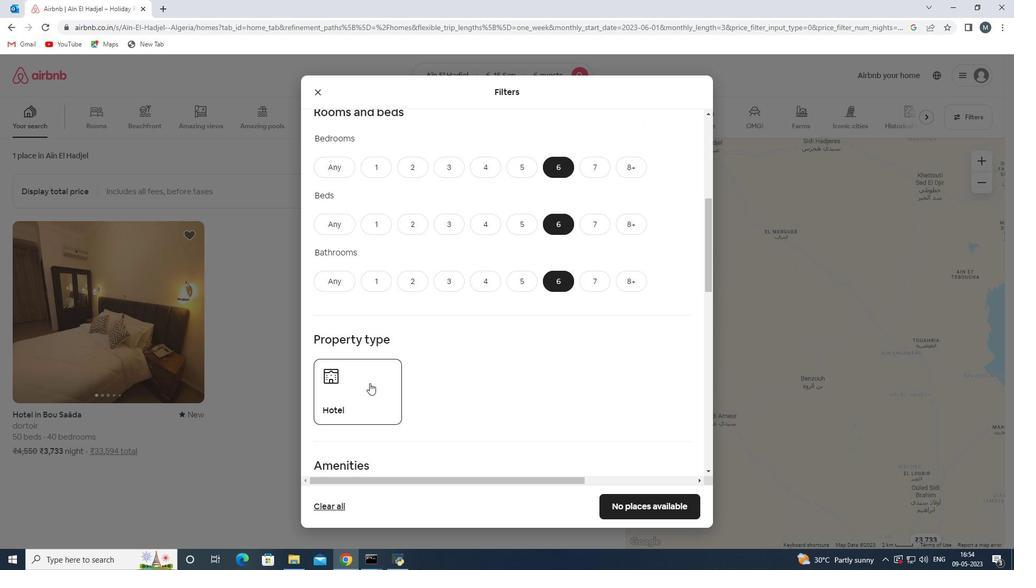 
Action: Mouse pressed left at (365, 383)
Screenshot: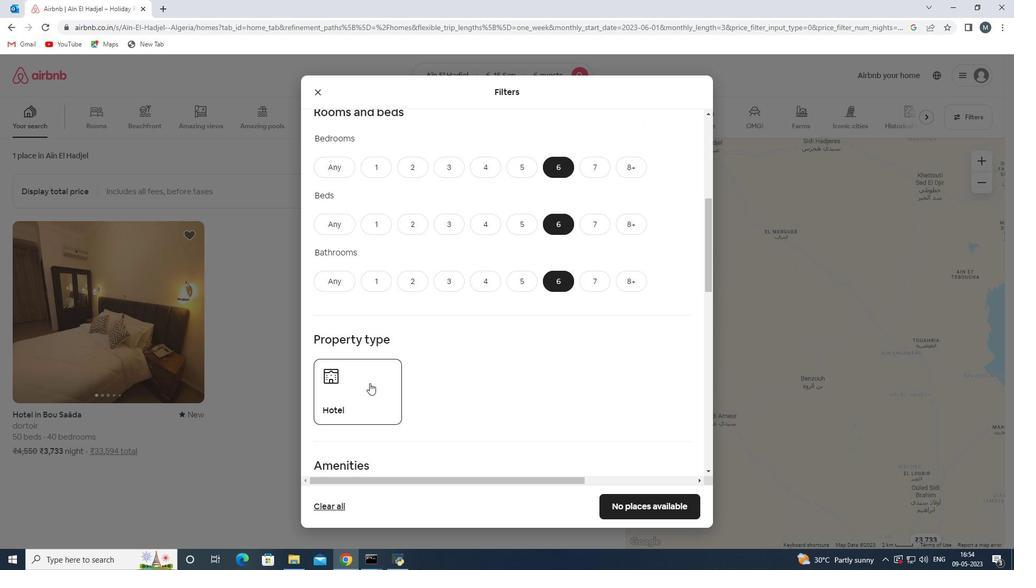 
Action: Mouse moved to (425, 369)
Screenshot: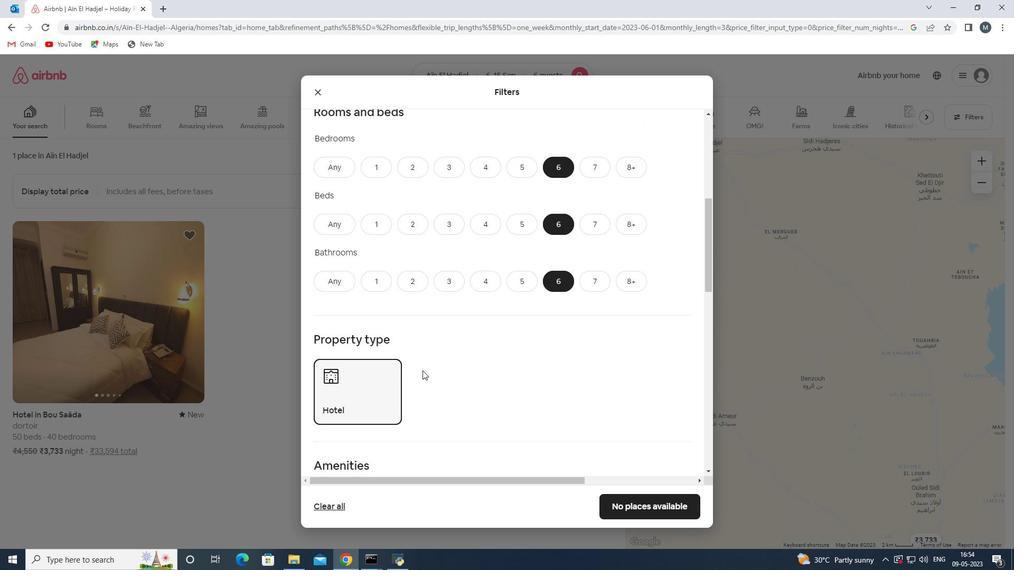 
Action: Mouse scrolled (425, 368) with delta (0, 0)
Screenshot: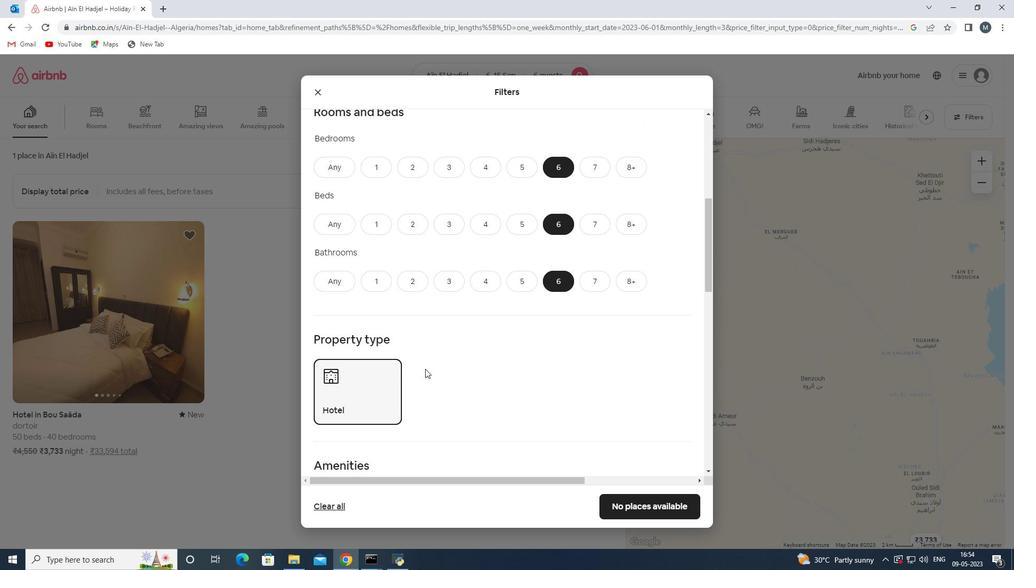 
Action: Mouse moved to (479, 363)
Screenshot: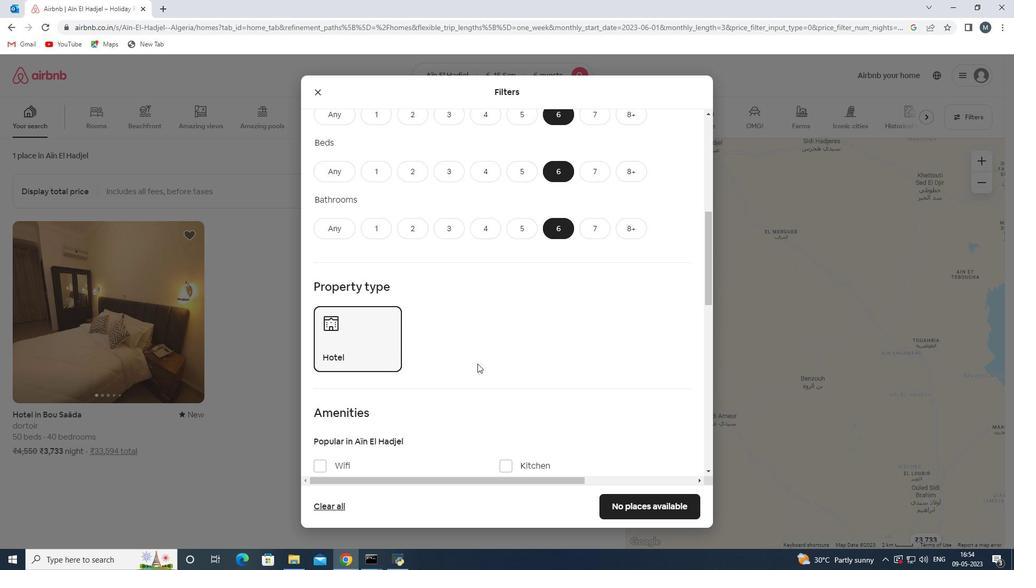 
Action: Mouse scrolled (479, 362) with delta (0, 0)
Screenshot: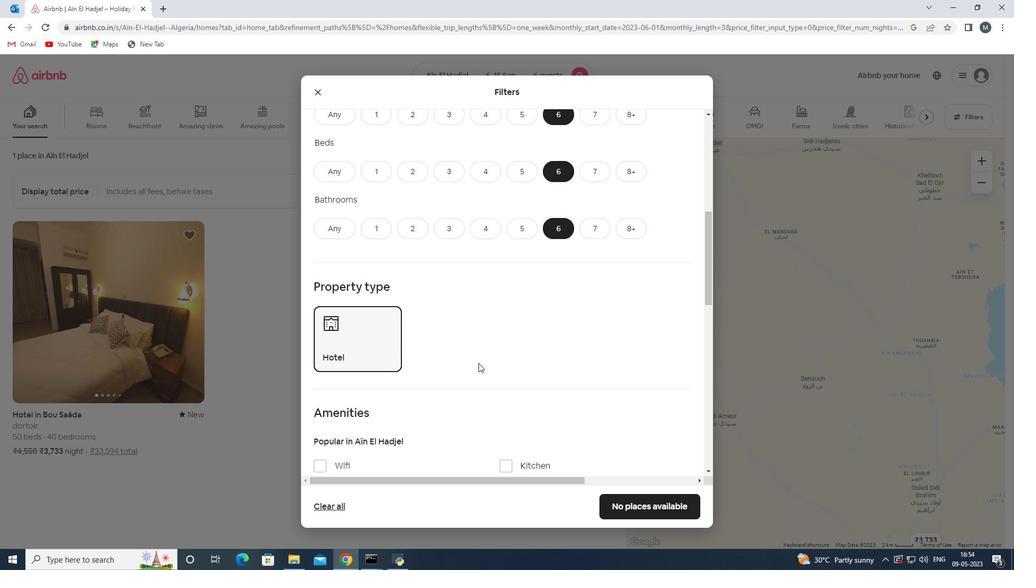 
Action: Mouse scrolled (479, 362) with delta (0, 0)
Screenshot: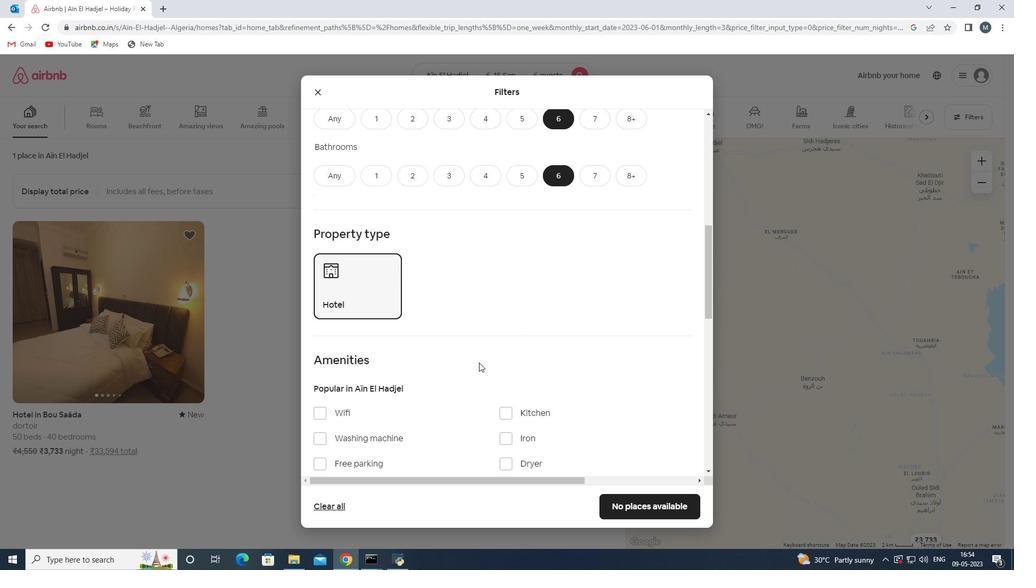 
Action: Mouse scrolled (479, 362) with delta (0, 0)
Screenshot: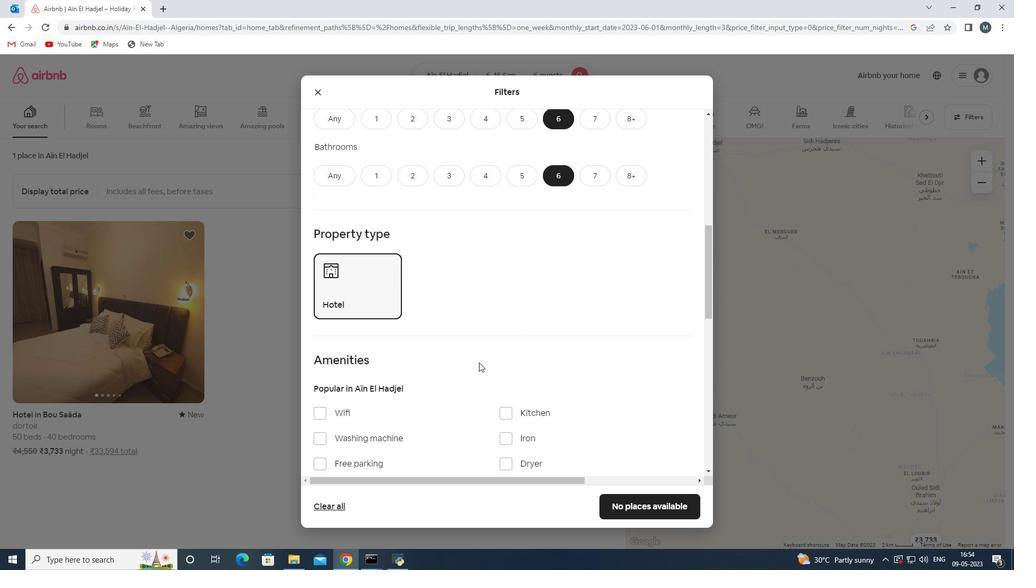 
Action: Mouse moved to (346, 305)
Screenshot: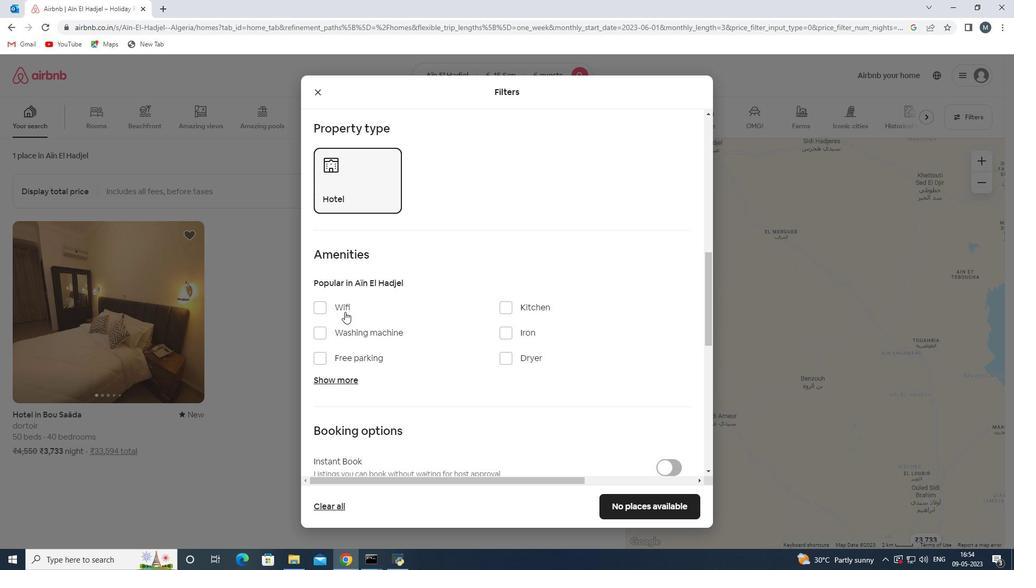 
Action: Mouse pressed left at (346, 305)
Screenshot: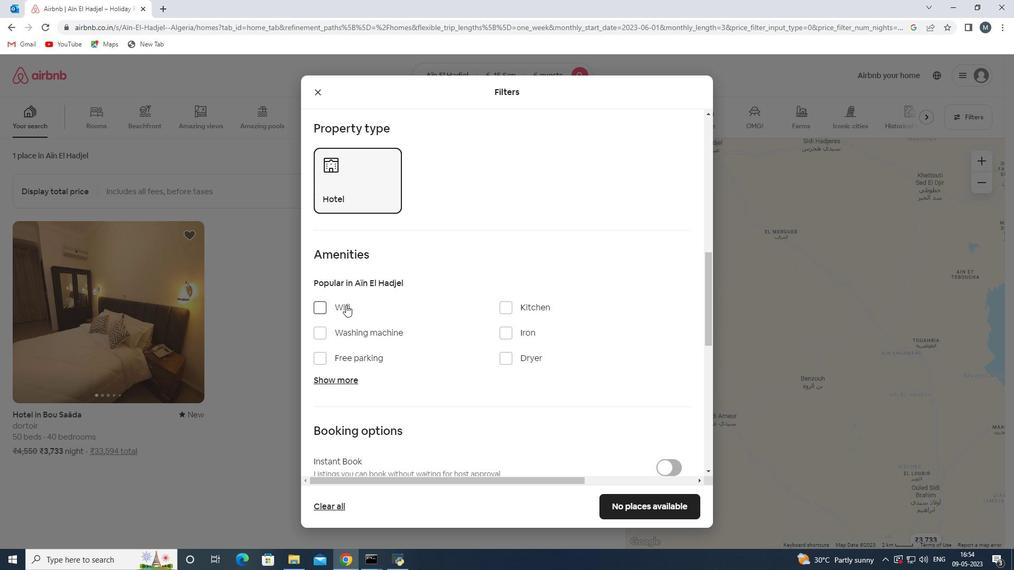 
Action: Mouse moved to (387, 354)
Screenshot: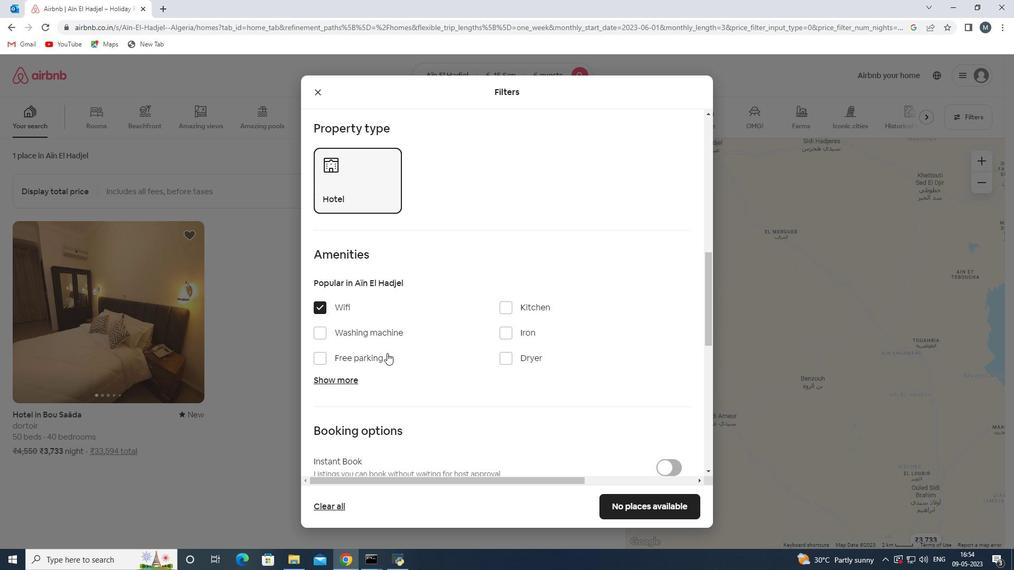 
Action: Mouse pressed left at (387, 354)
Screenshot: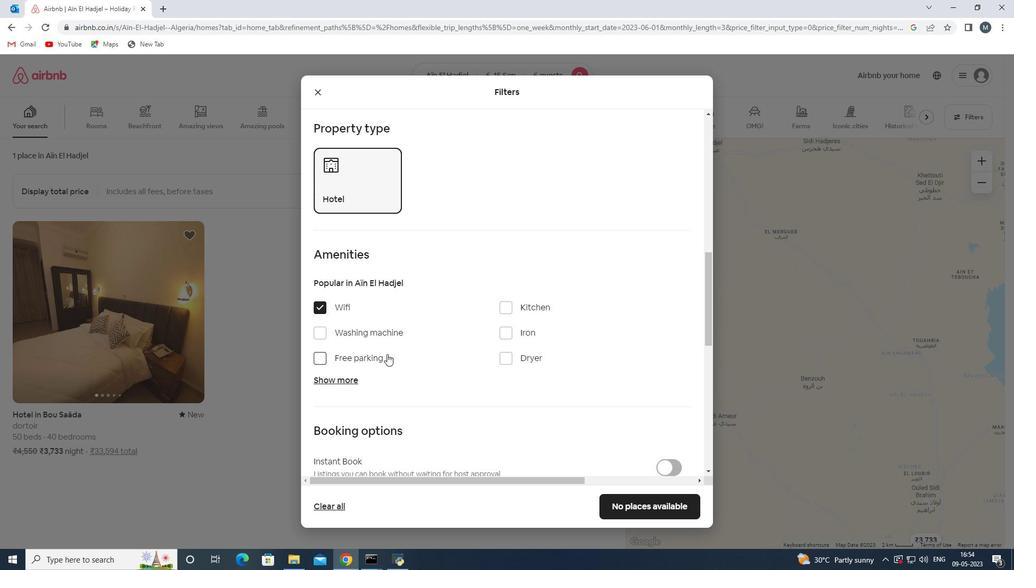 
Action: Mouse moved to (361, 379)
Screenshot: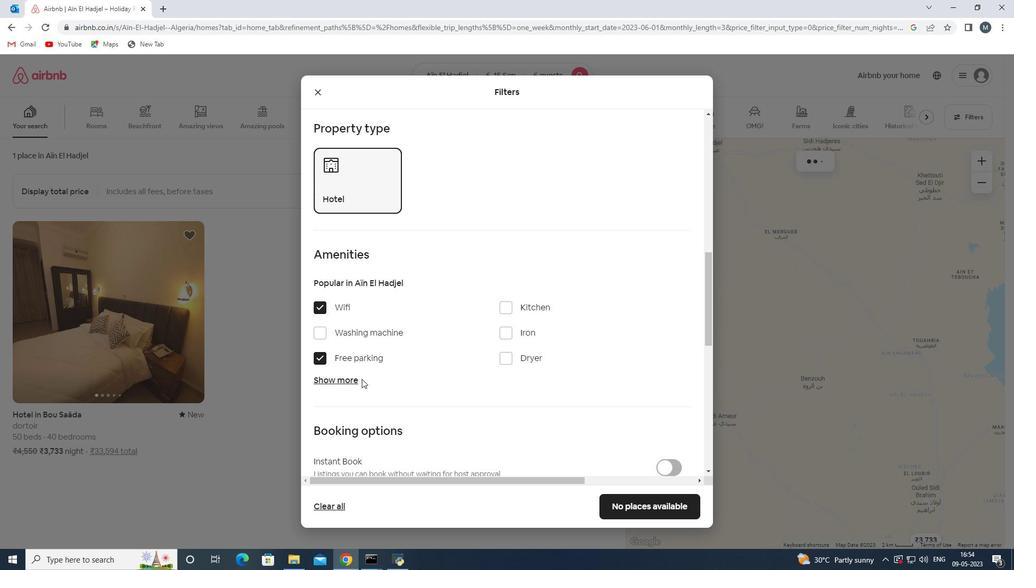 
Action: Mouse pressed left at (361, 379)
Screenshot: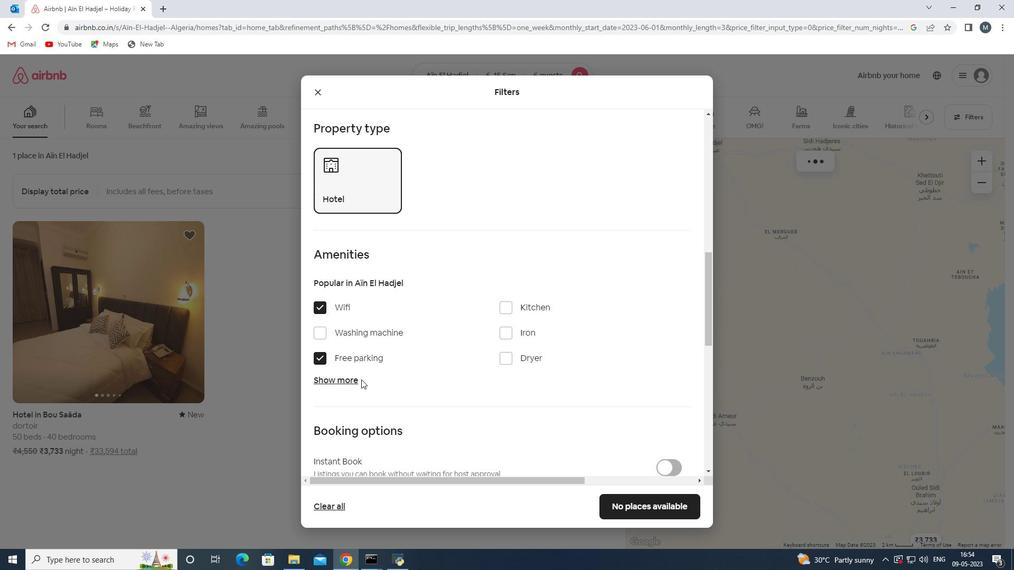 
Action: Mouse moved to (345, 378)
Screenshot: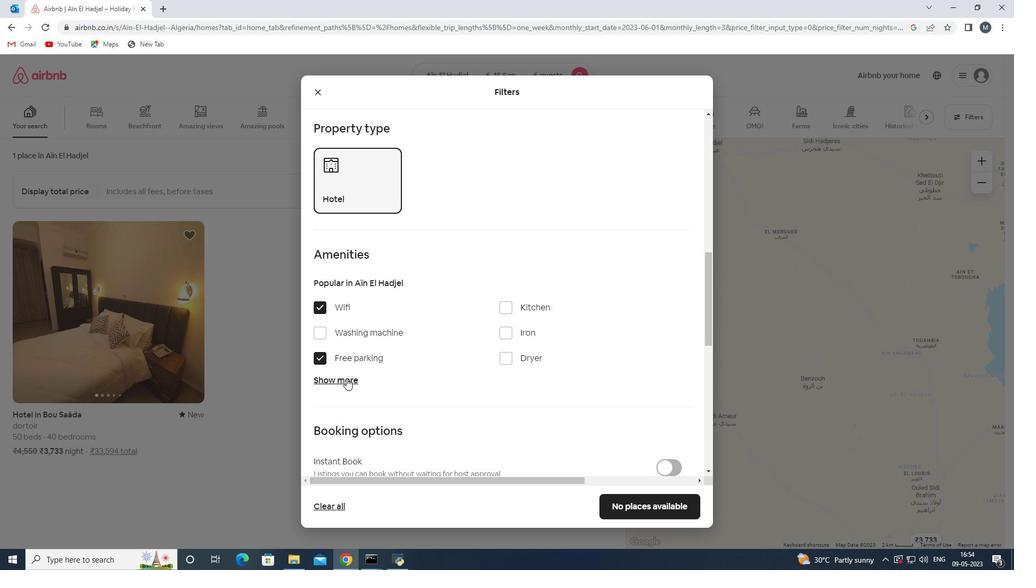 
Action: Mouse pressed left at (345, 378)
Screenshot: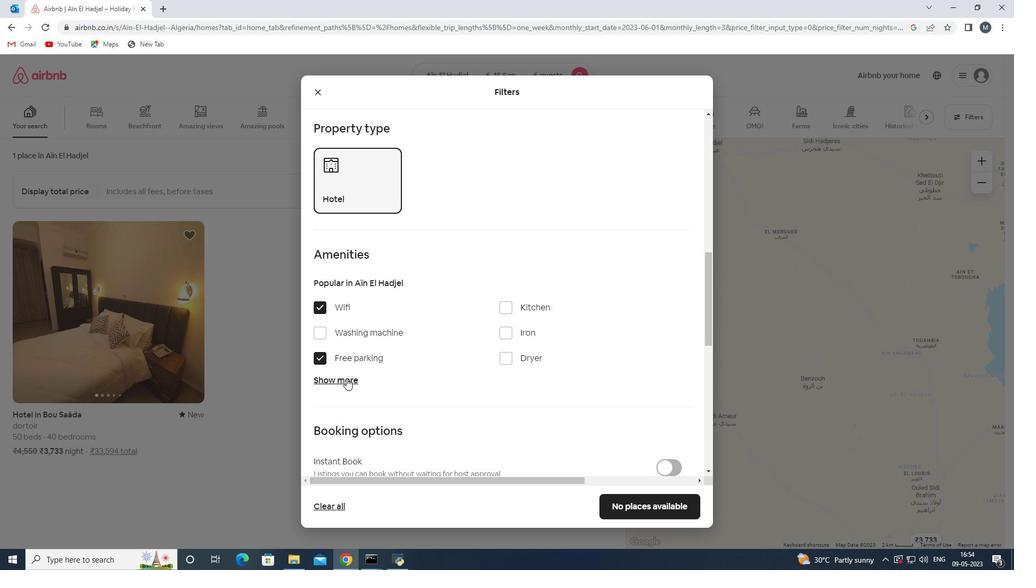 
Action: Mouse moved to (369, 362)
Screenshot: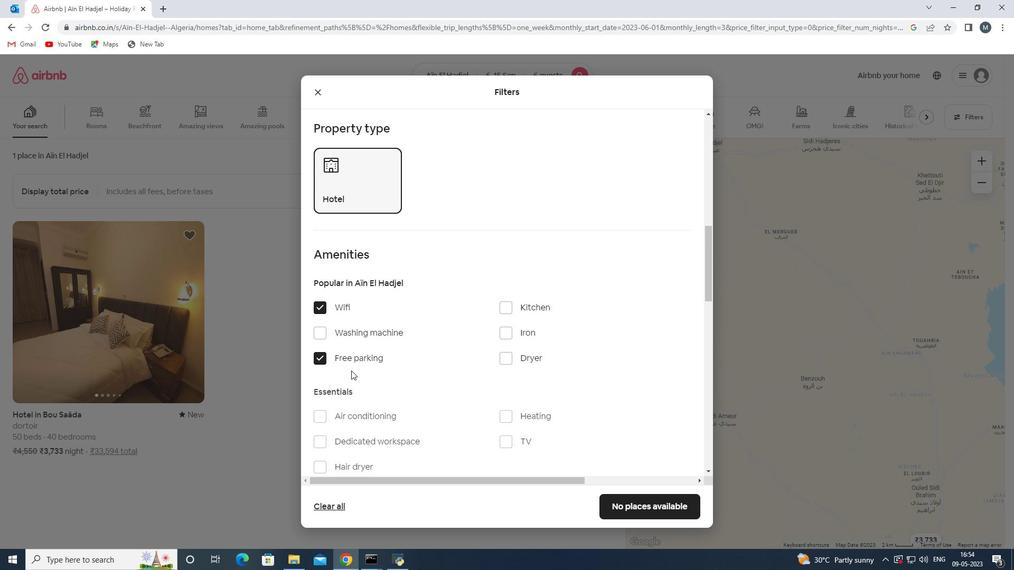 
Action: Mouse scrolled (369, 361) with delta (0, 0)
Screenshot: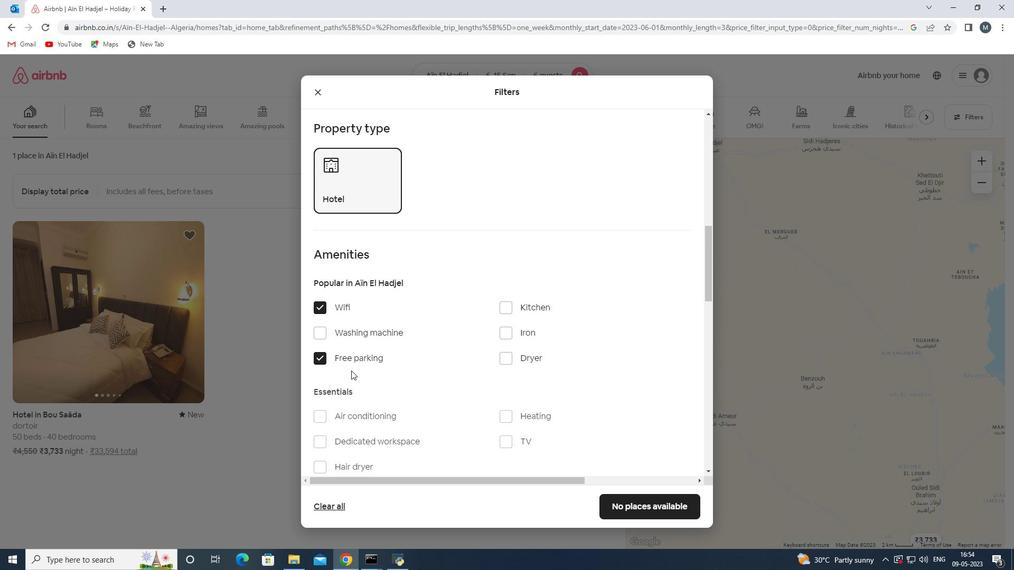 
Action: Mouse moved to (370, 362)
Screenshot: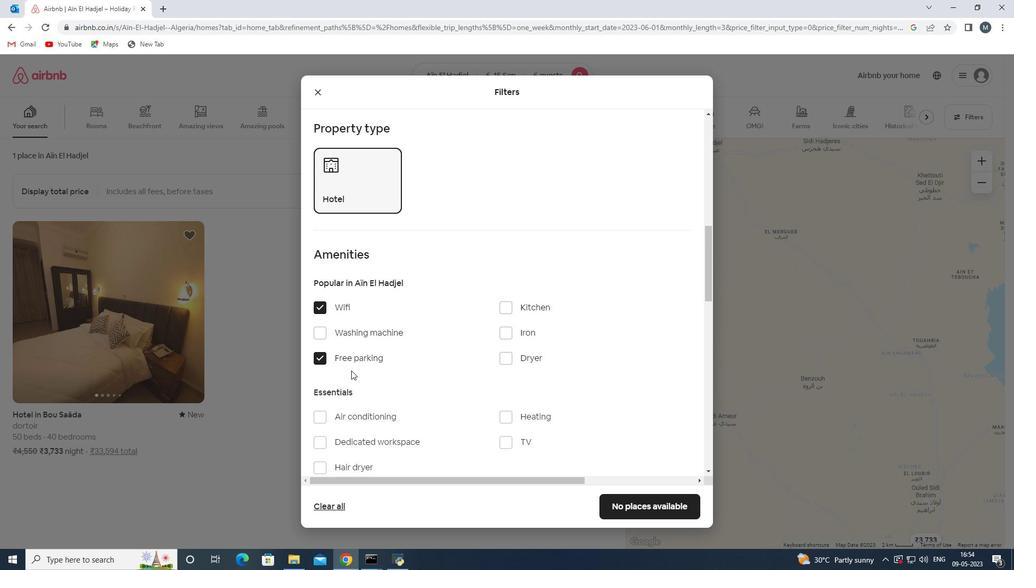 
Action: Mouse scrolled (370, 361) with delta (0, 0)
Screenshot: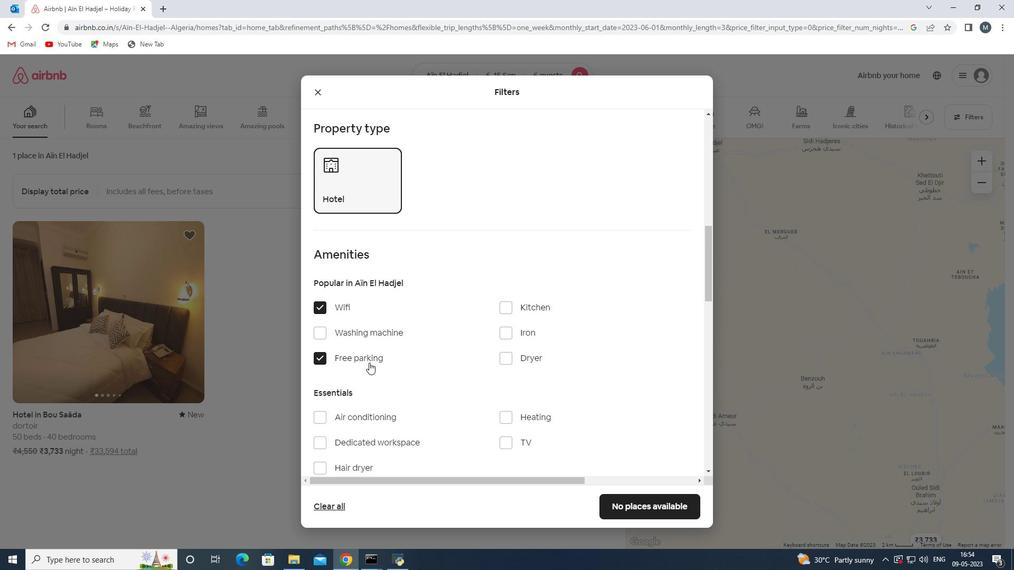 
Action: Mouse moved to (507, 336)
Screenshot: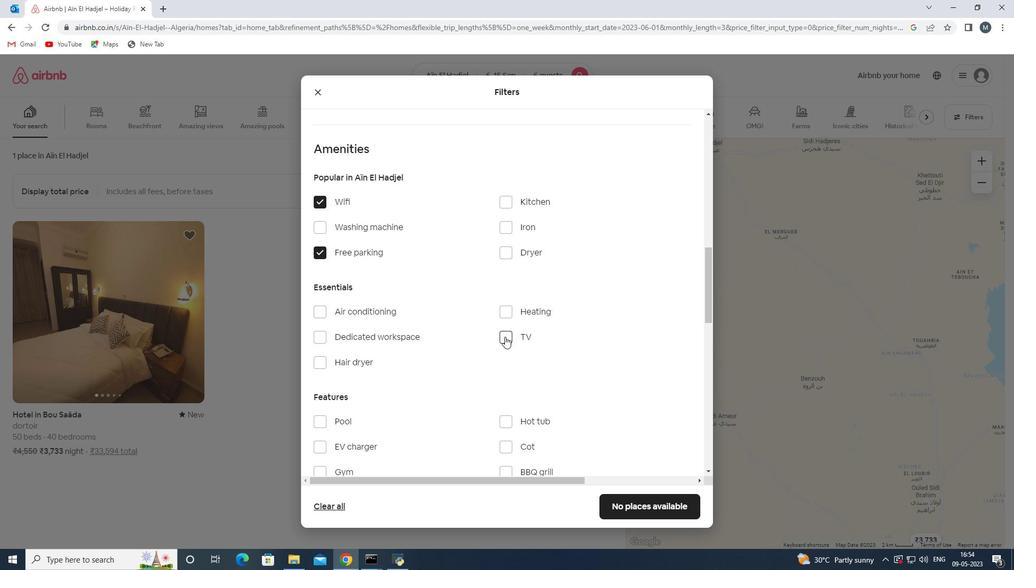 
Action: Mouse pressed left at (507, 336)
Screenshot: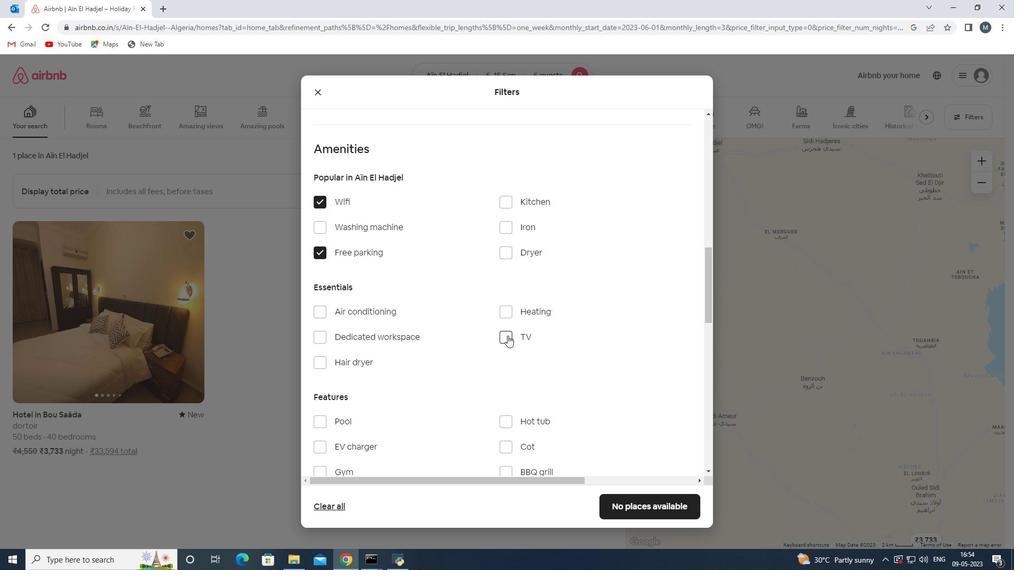 
Action: Mouse moved to (389, 335)
Screenshot: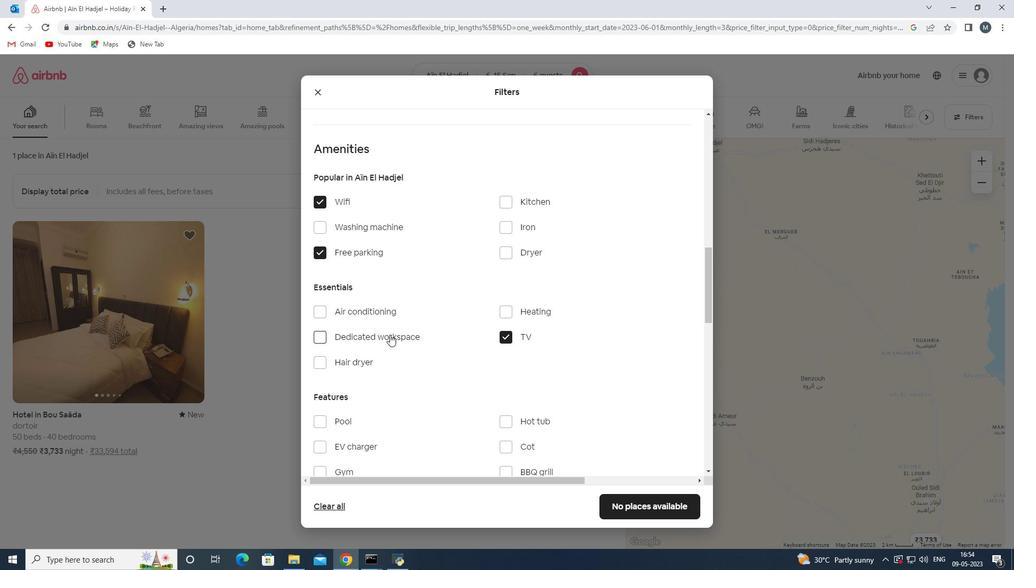 
Action: Mouse scrolled (389, 334) with delta (0, 0)
Screenshot: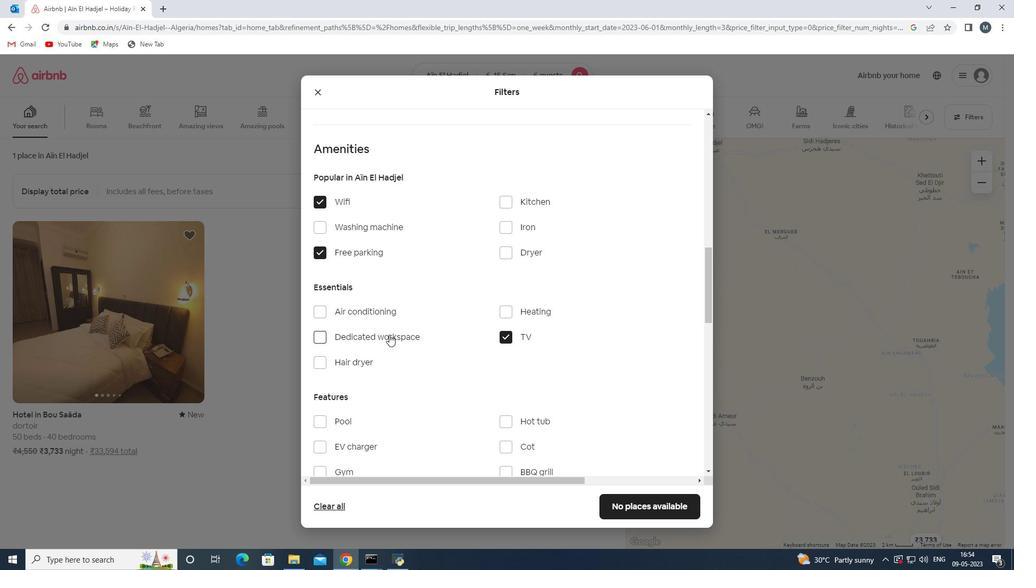 
Action: Mouse moved to (366, 339)
Screenshot: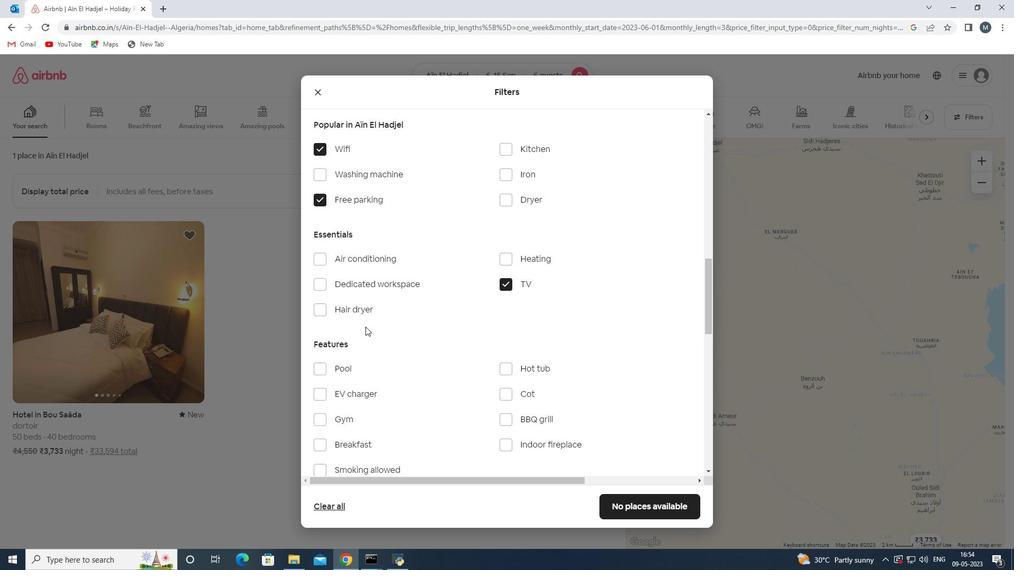 
Action: Mouse scrolled (366, 338) with delta (0, 0)
Screenshot: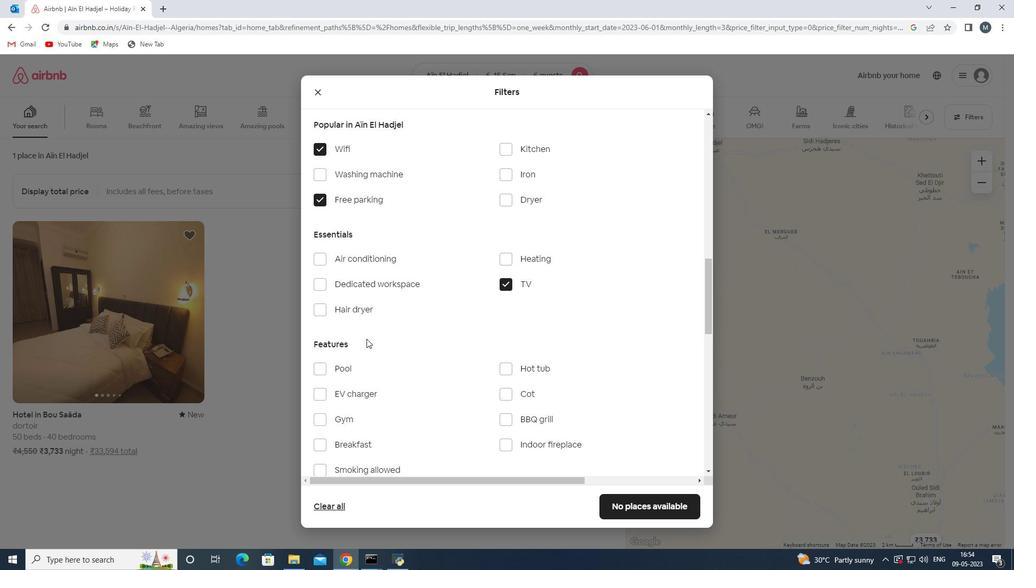 
Action: Mouse moved to (361, 369)
Screenshot: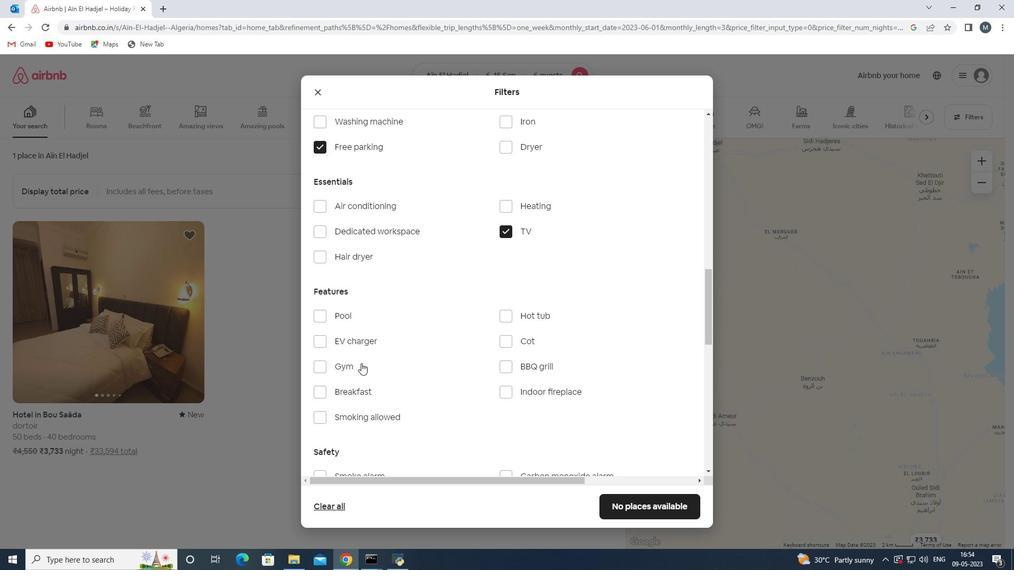 
Action: Mouse pressed left at (361, 369)
Screenshot: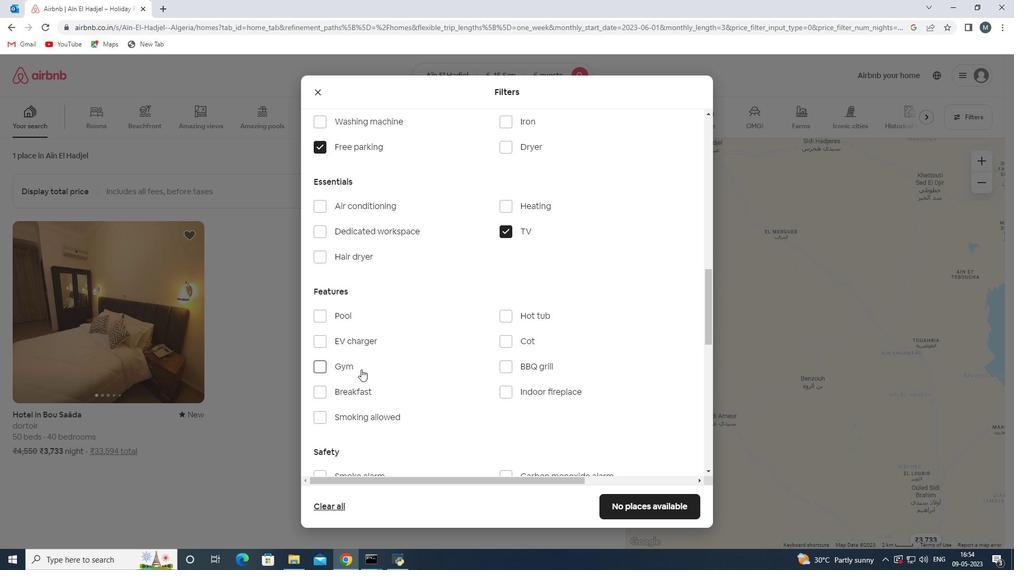 
Action: Mouse moved to (361, 392)
Screenshot: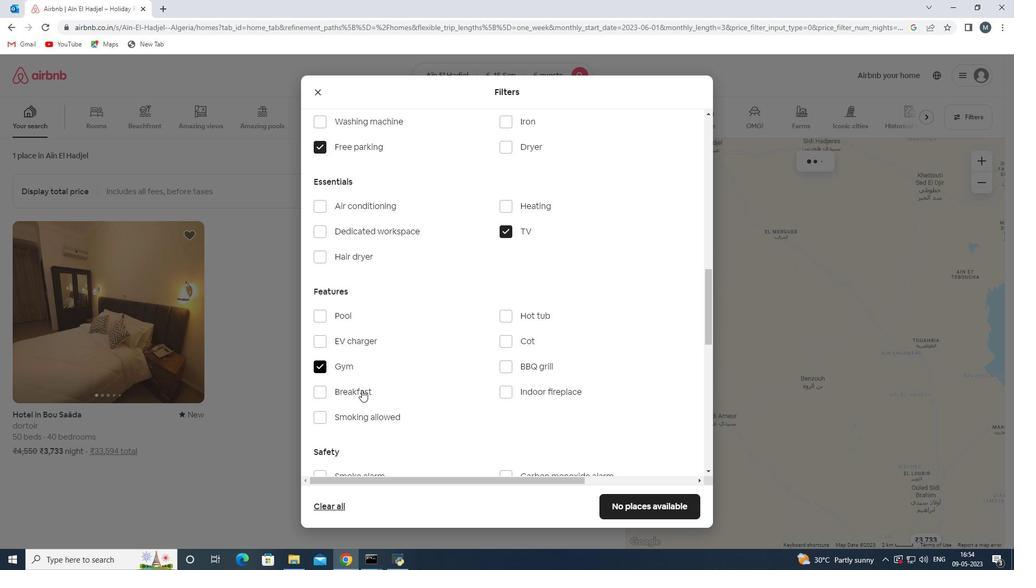 
Action: Mouse pressed left at (361, 392)
Screenshot: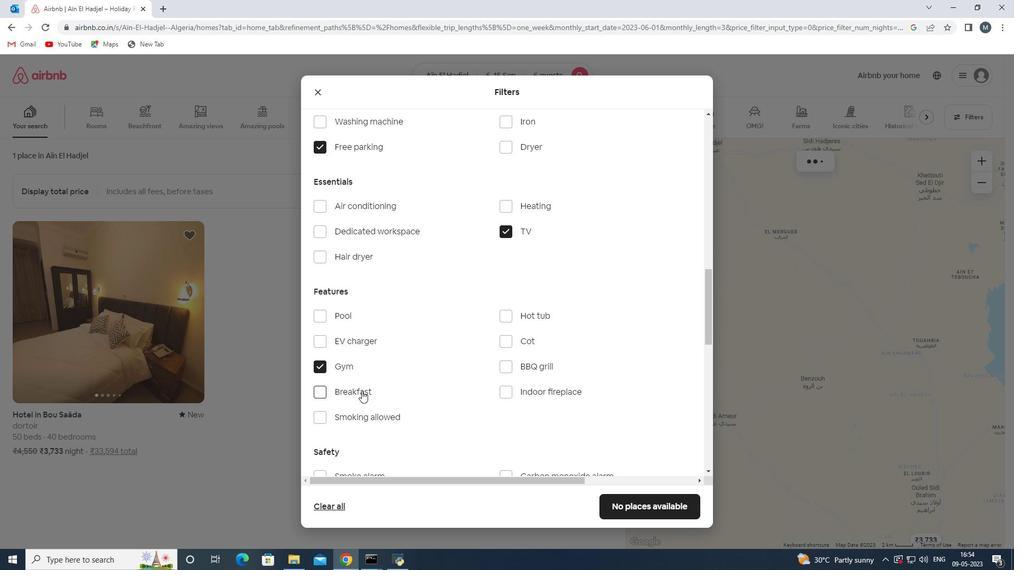 
Action: Mouse moved to (384, 372)
Screenshot: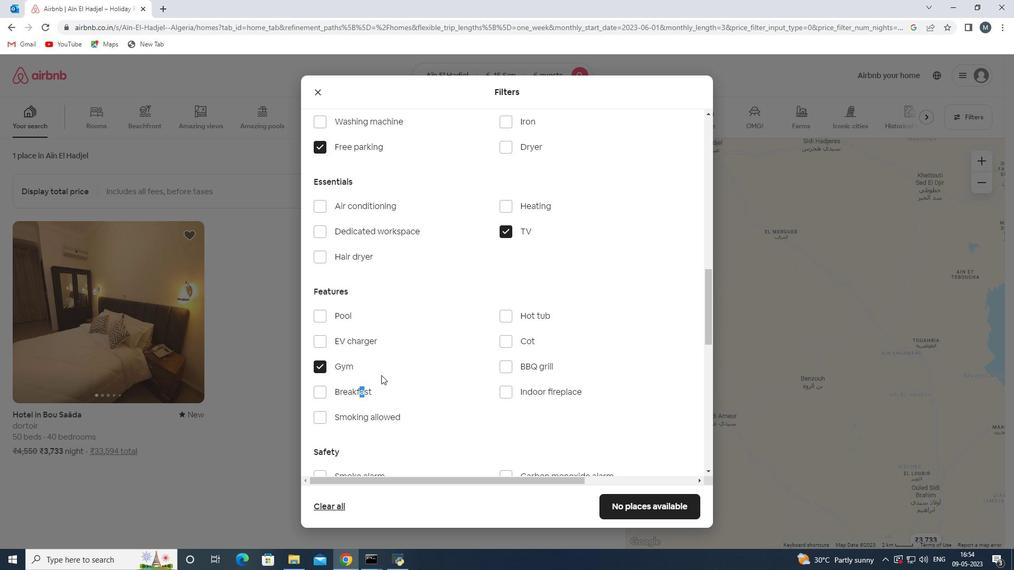 
Action: Mouse scrolled (384, 372) with delta (0, 0)
Screenshot: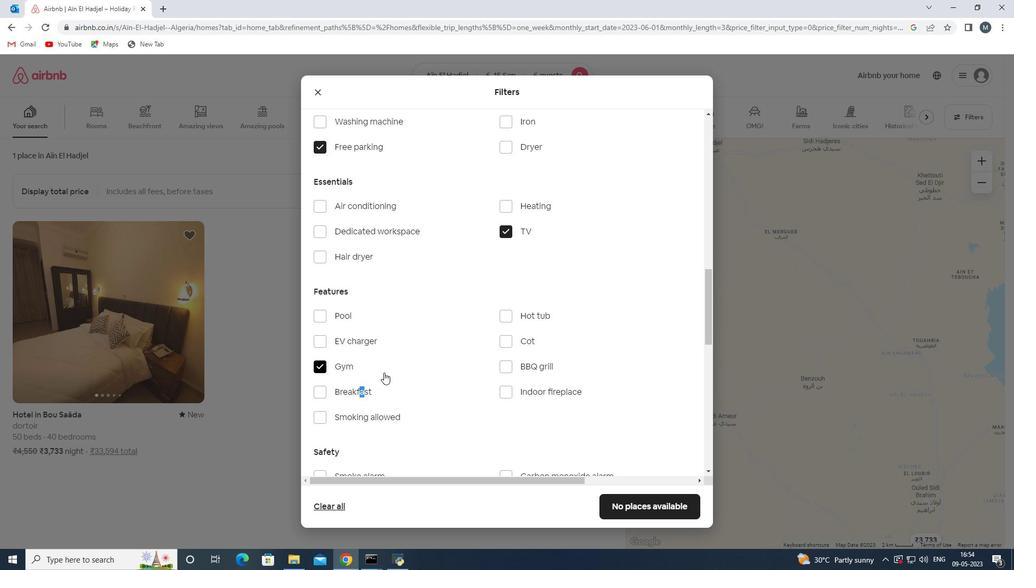 
Action: Mouse moved to (385, 372)
Screenshot: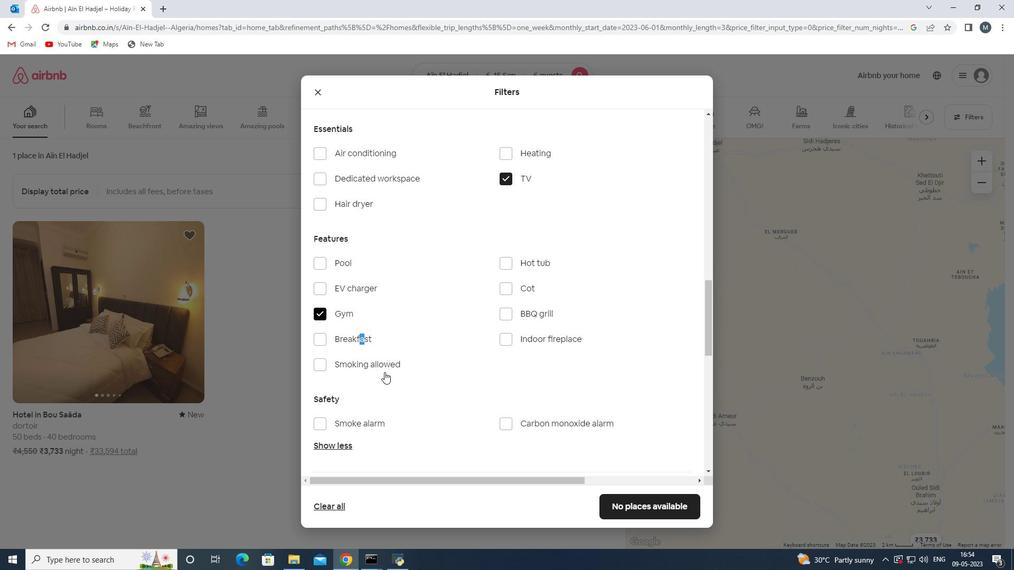 
Action: Mouse scrolled (385, 372) with delta (0, 0)
Screenshot: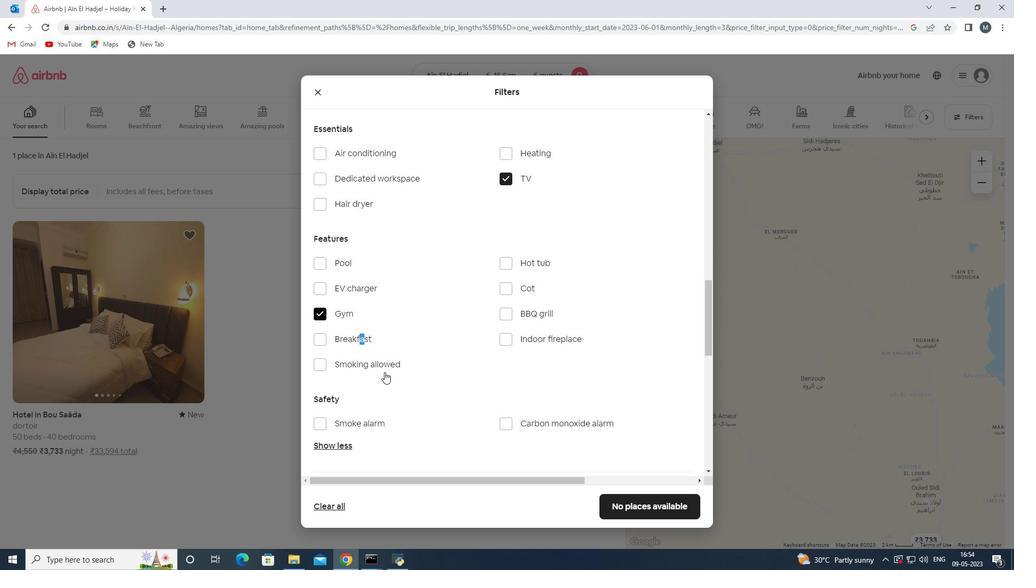 
Action: Mouse moved to (391, 367)
Screenshot: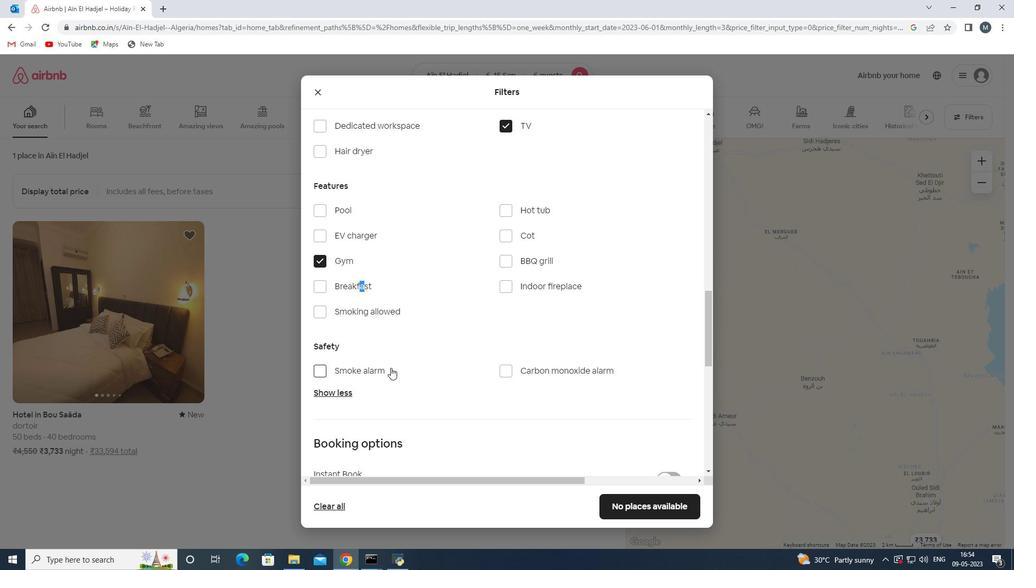 
Action: Mouse scrolled (391, 367) with delta (0, 0)
Screenshot: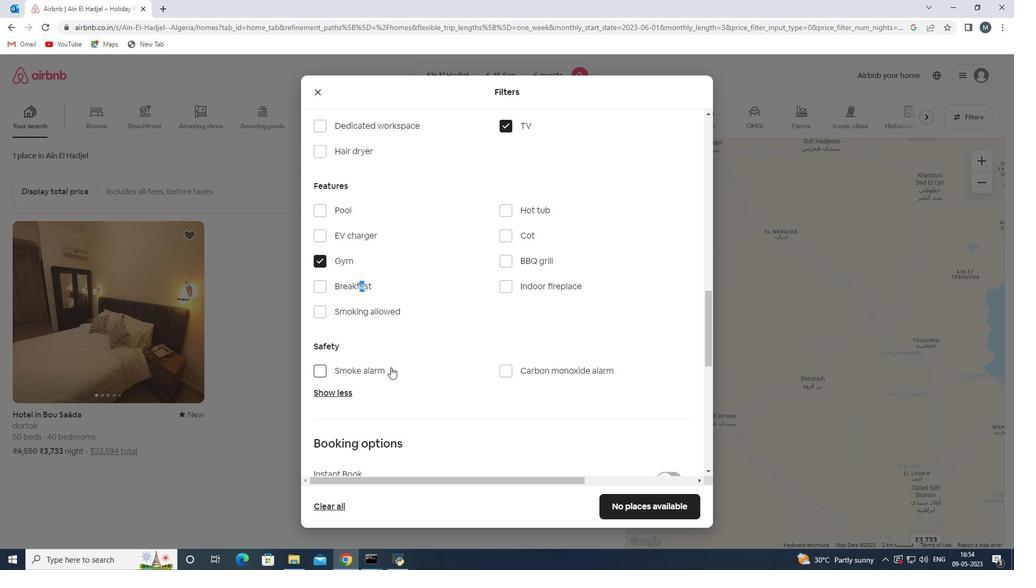 
Action: Mouse scrolled (391, 367) with delta (0, 0)
Screenshot: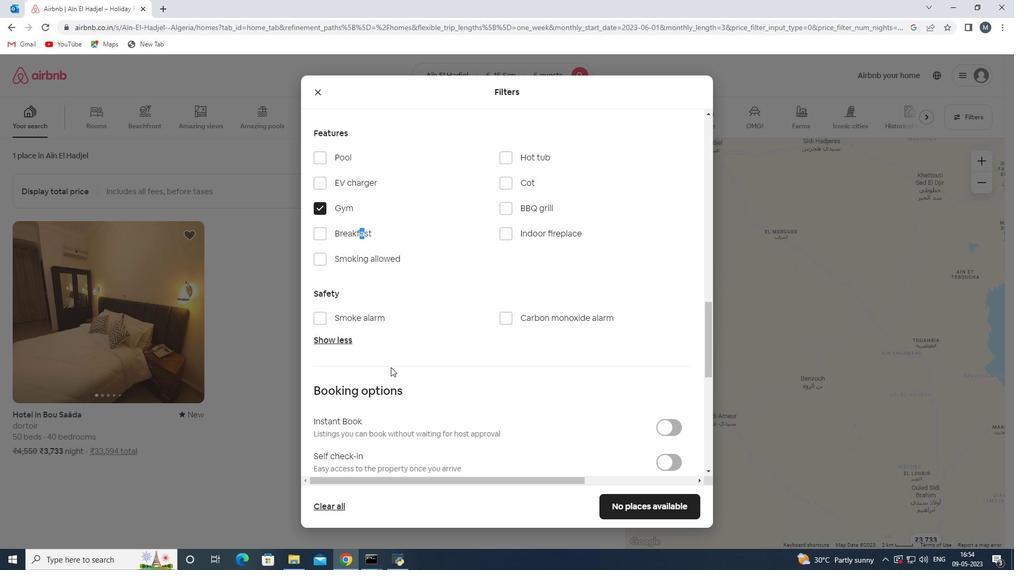 
Action: Mouse moved to (663, 406)
Screenshot: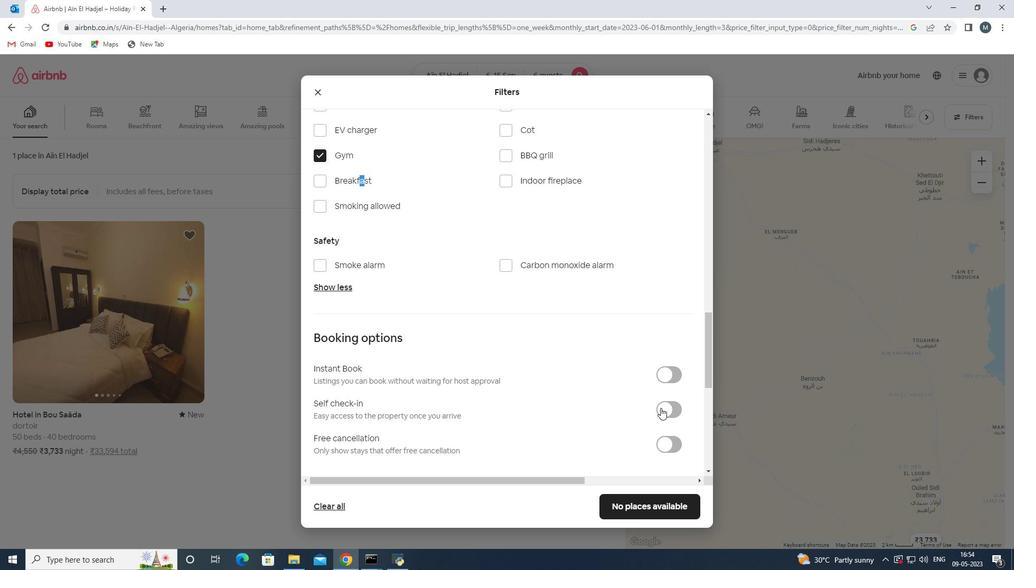
Action: Mouse pressed left at (663, 406)
Screenshot: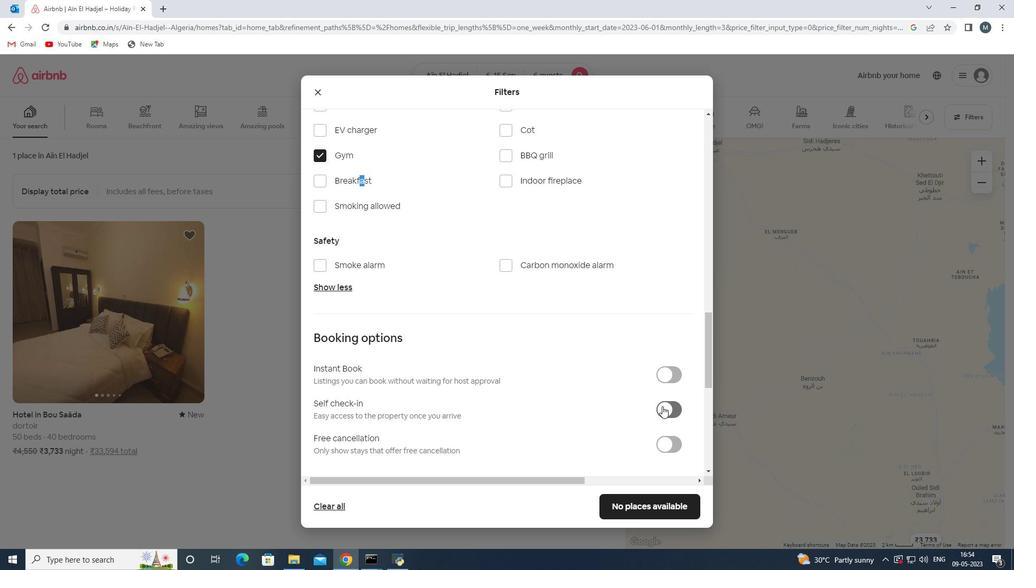 
Action: Mouse moved to (484, 381)
Screenshot: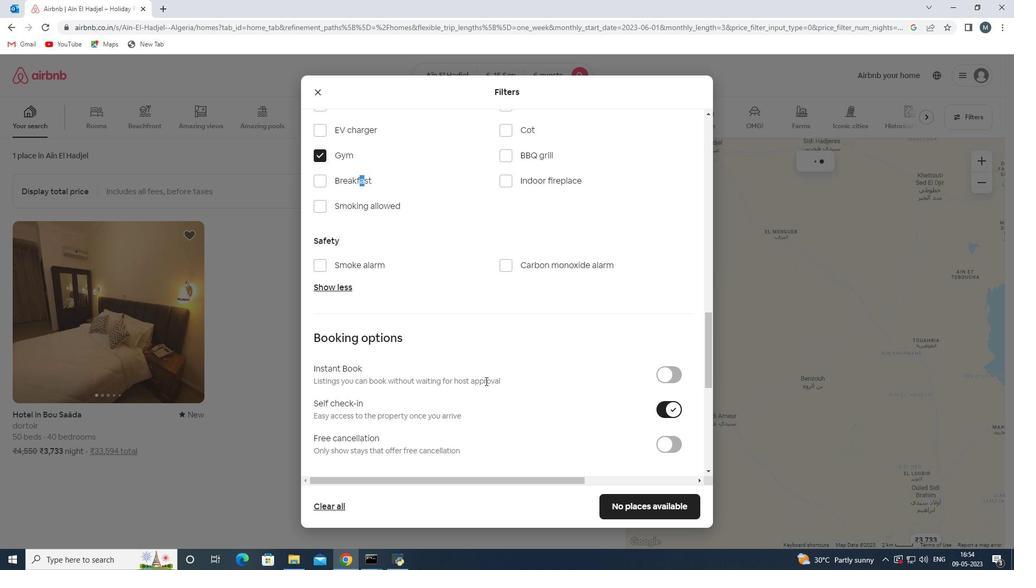 
Action: Mouse scrolled (484, 380) with delta (0, 0)
Screenshot: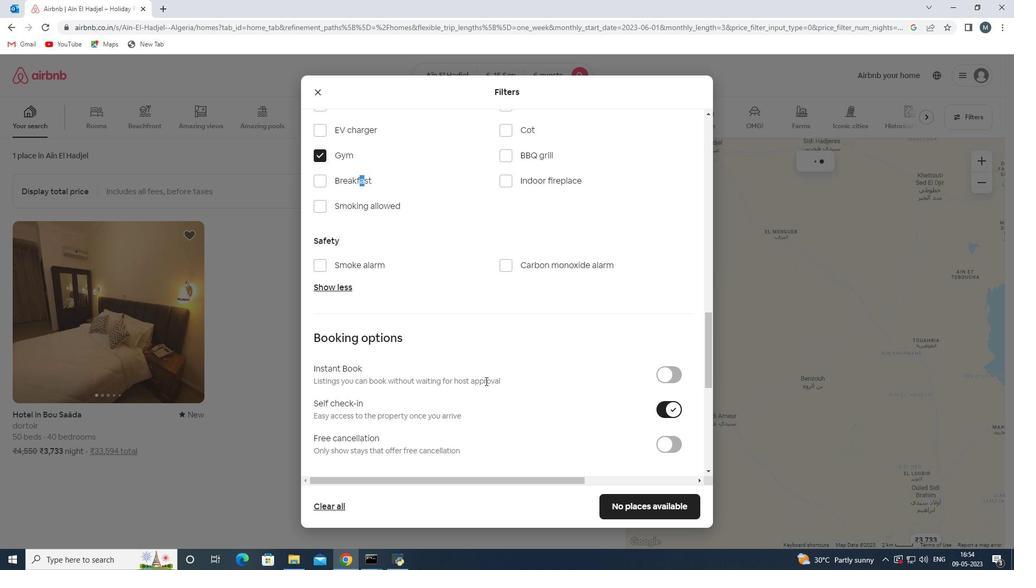 
Action: Mouse moved to (482, 379)
Screenshot: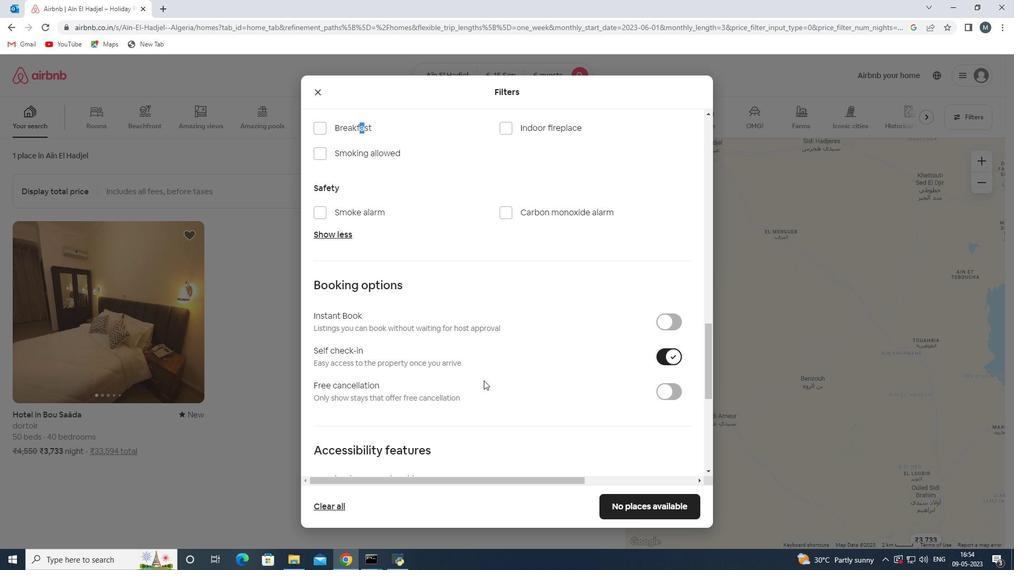 
Action: Mouse scrolled (482, 378) with delta (0, 0)
Screenshot: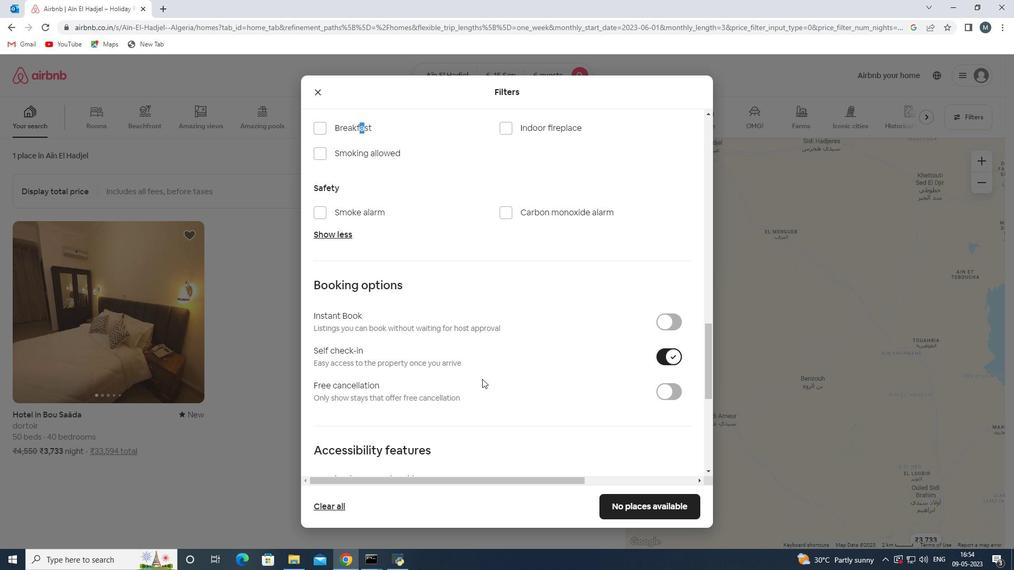 
Action: Mouse scrolled (482, 378) with delta (0, 0)
Screenshot: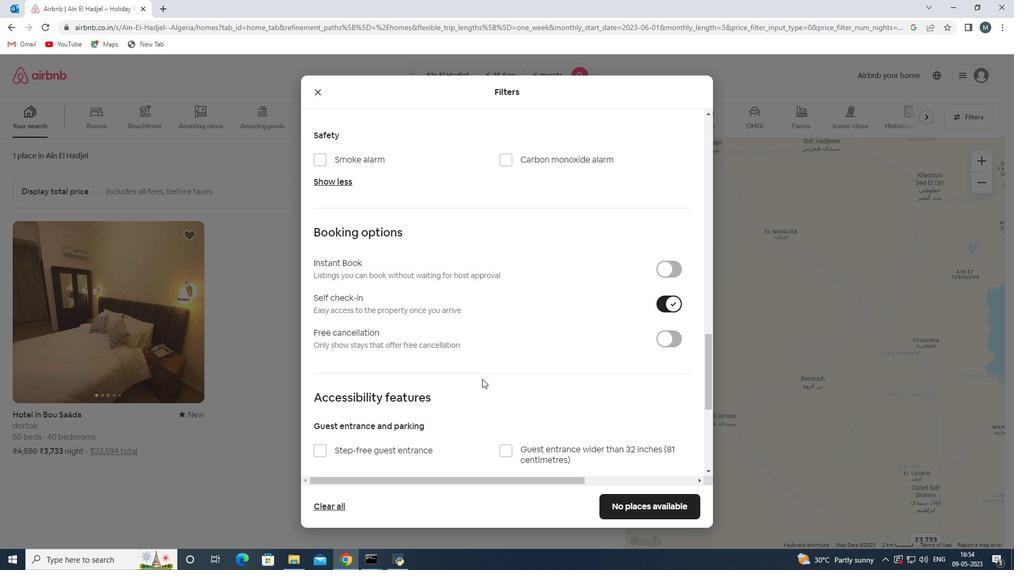 
Action: Mouse scrolled (482, 378) with delta (0, 0)
Screenshot: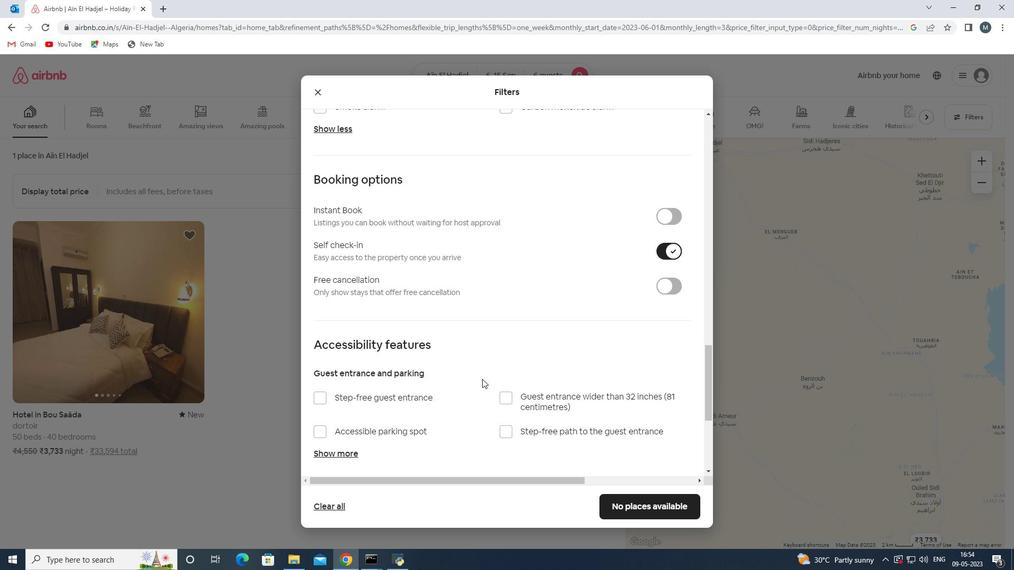 
Action: Mouse scrolled (482, 378) with delta (0, 0)
Screenshot: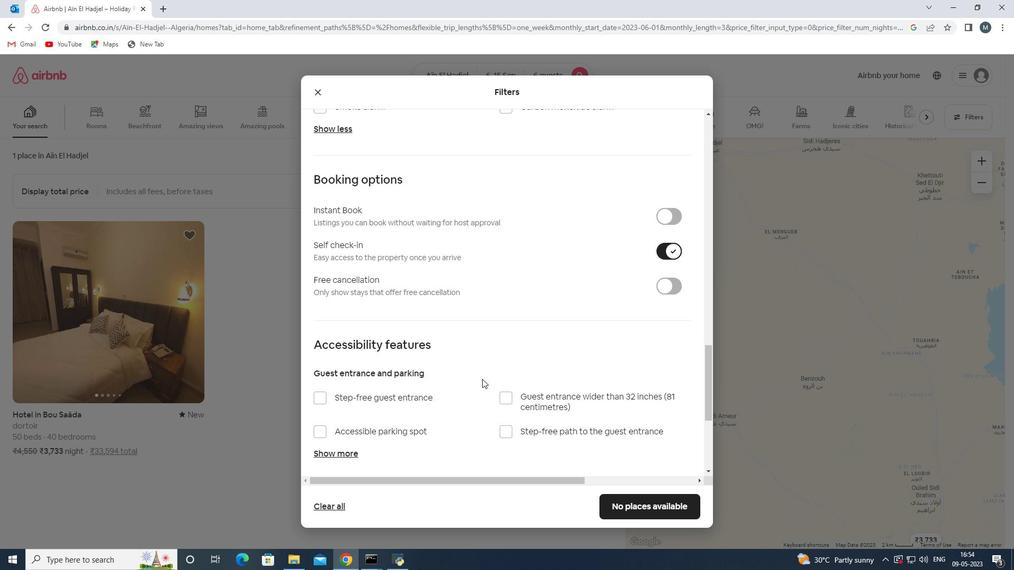 
Action: Mouse scrolled (482, 378) with delta (0, 0)
Screenshot: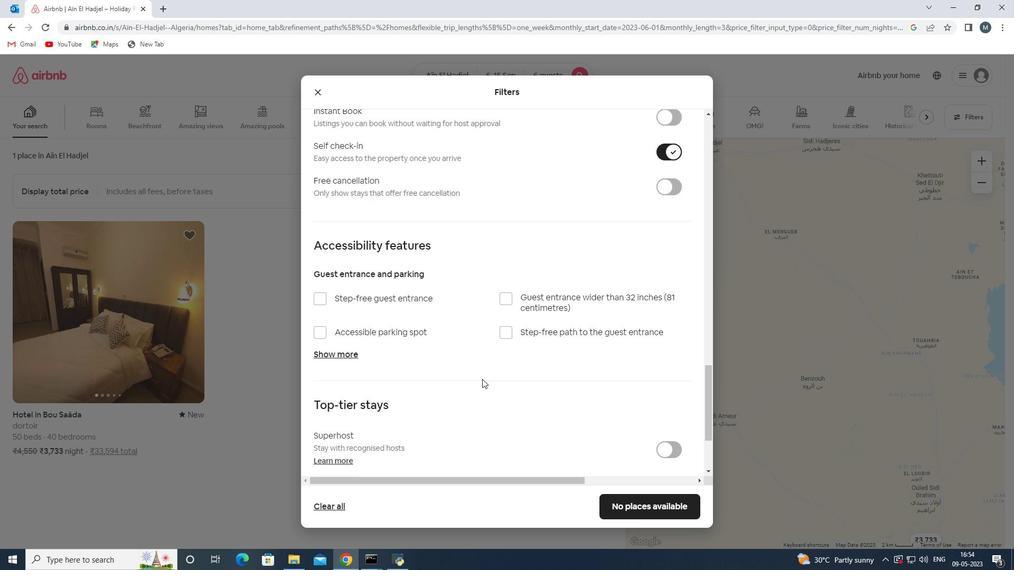 
Action: Mouse scrolled (482, 378) with delta (0, 0)
Screenshot: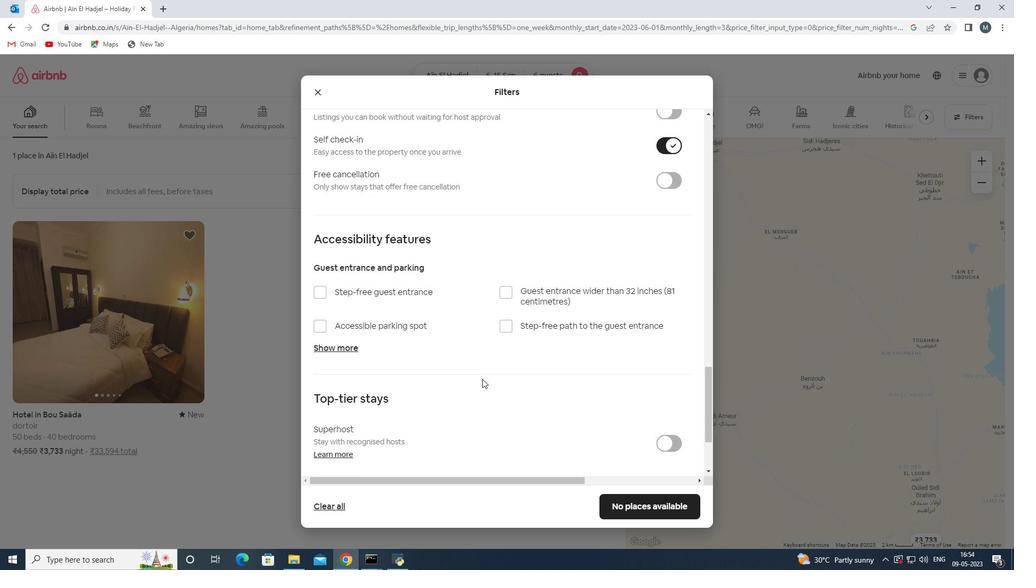 
Action: Mouse scrolled (482, 378) with delta (0, 0)
Screenshot: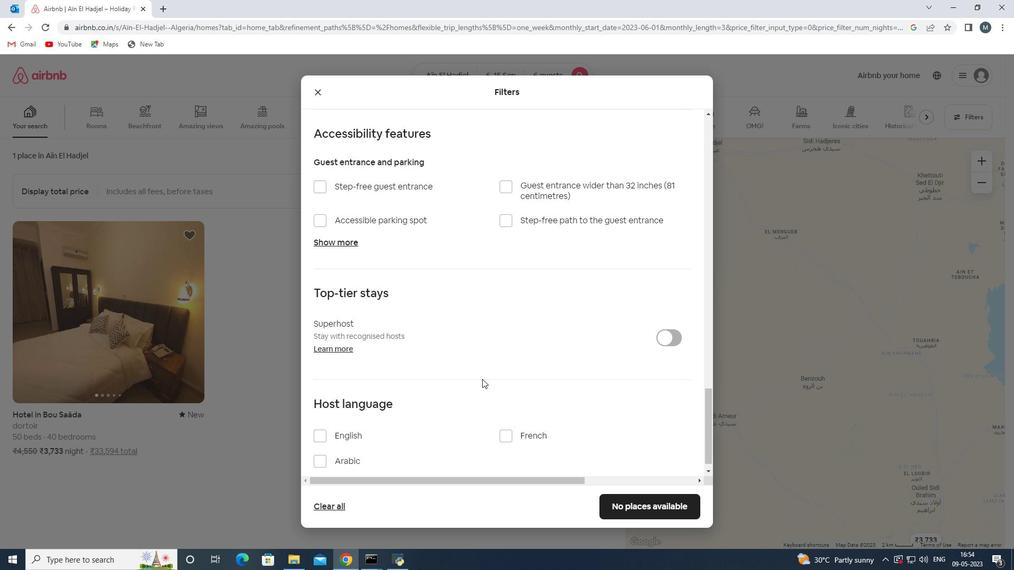 
Action: Mouse moved to (616, 505)
Screenshot: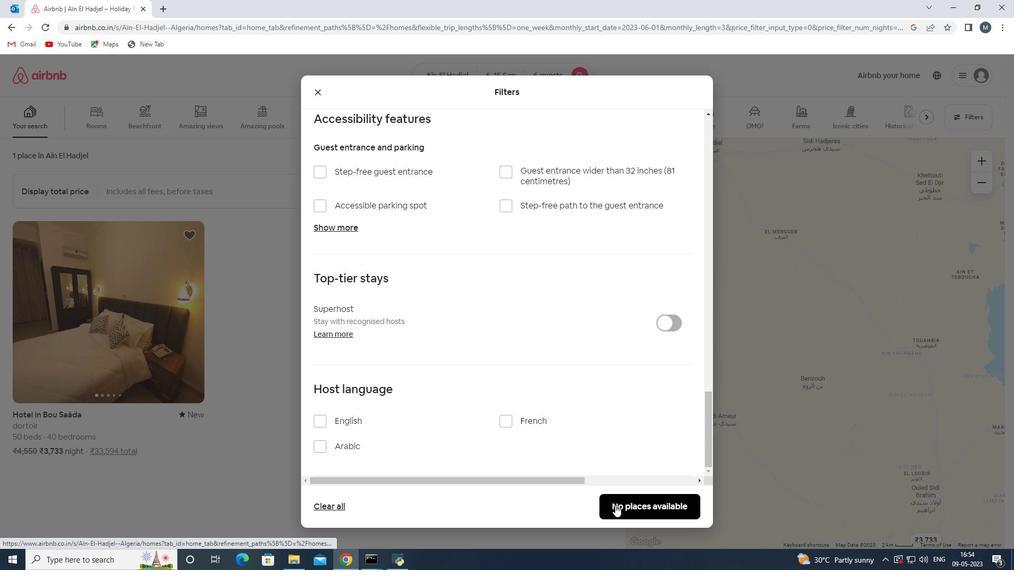 
Action: Mouse pressed left at (616, 505)
Screenshot: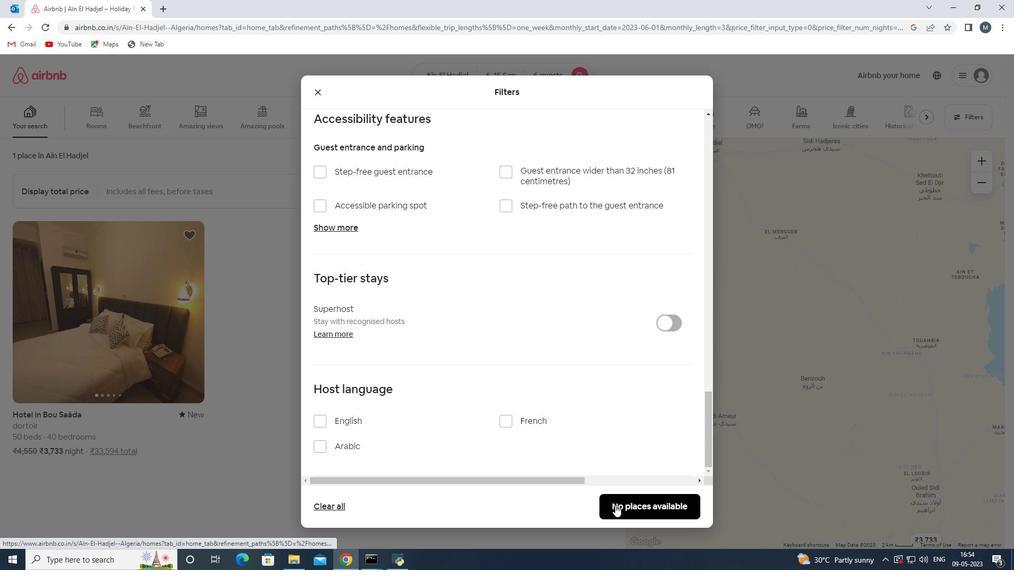 
Action: Mouse moved to (616, 506)
Screenshot: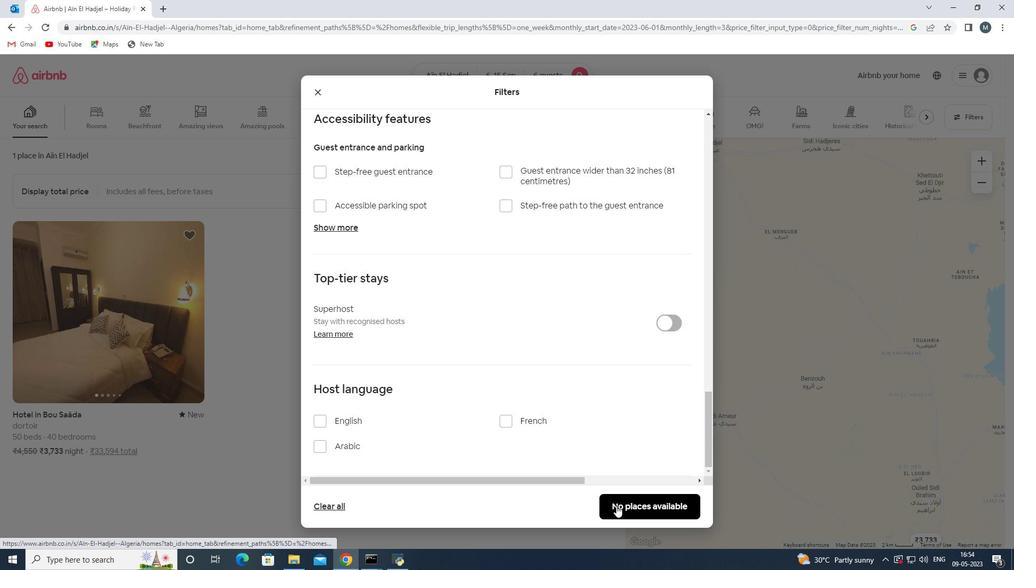 
